 Task: In the  document Daniel.html change page color to  'Voilet'. Add link on bottom right corner of the sheet: 'www.instagram.com' Insert page numer on top of the page
Action: Mouse moved to (39, 88)
Screenshot: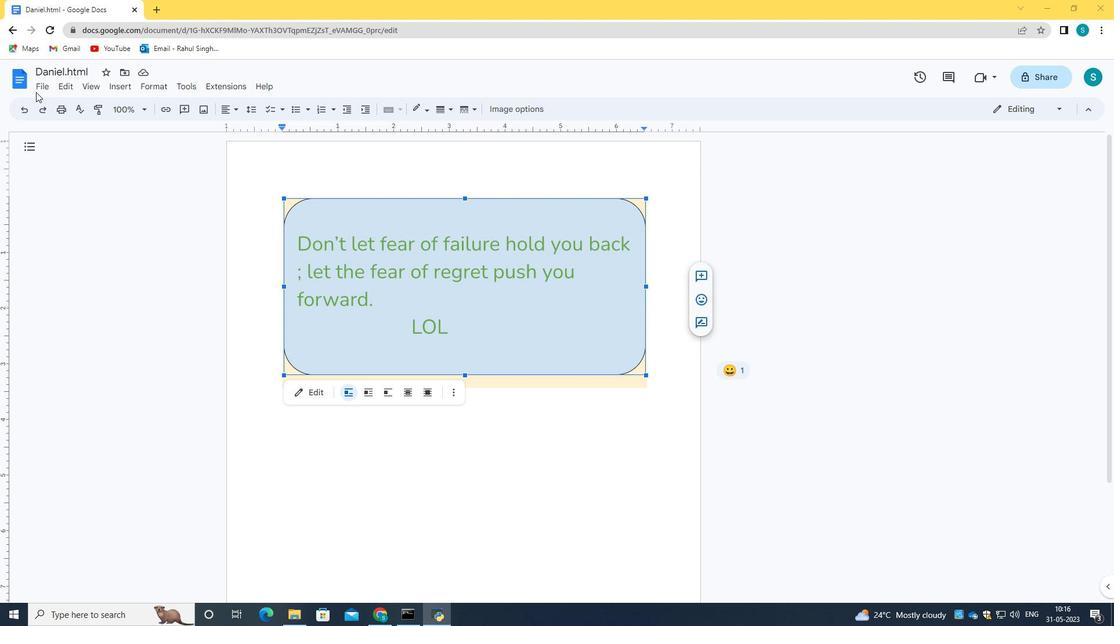 
Action: Mouse pressed left at (39, 88)
Screenshot: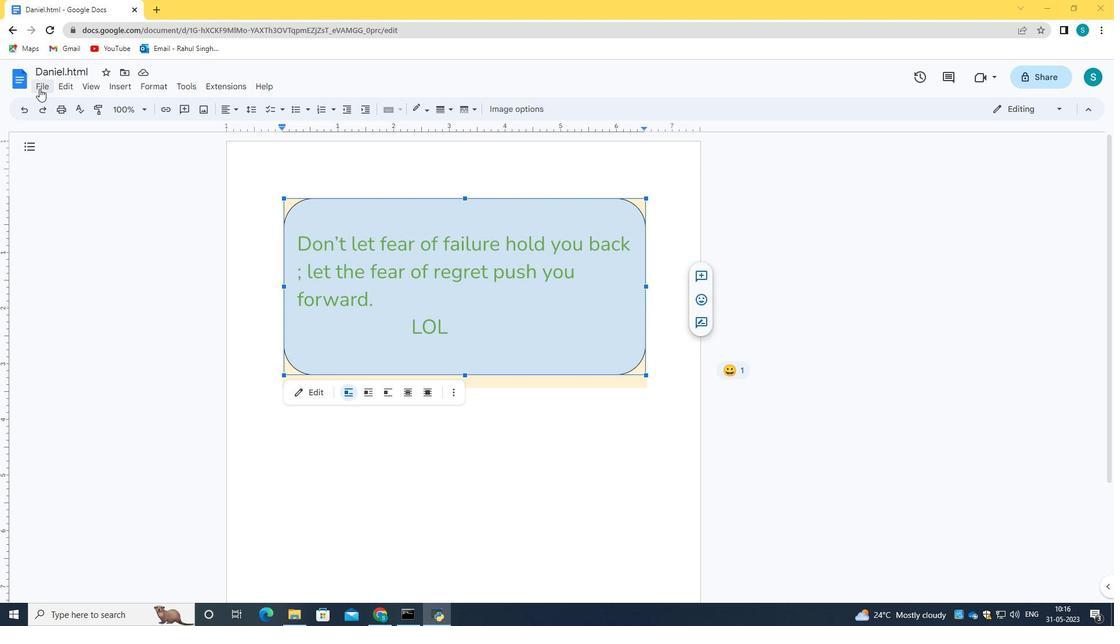 
Action: Mouse moved to (86, 402)
Screenshot: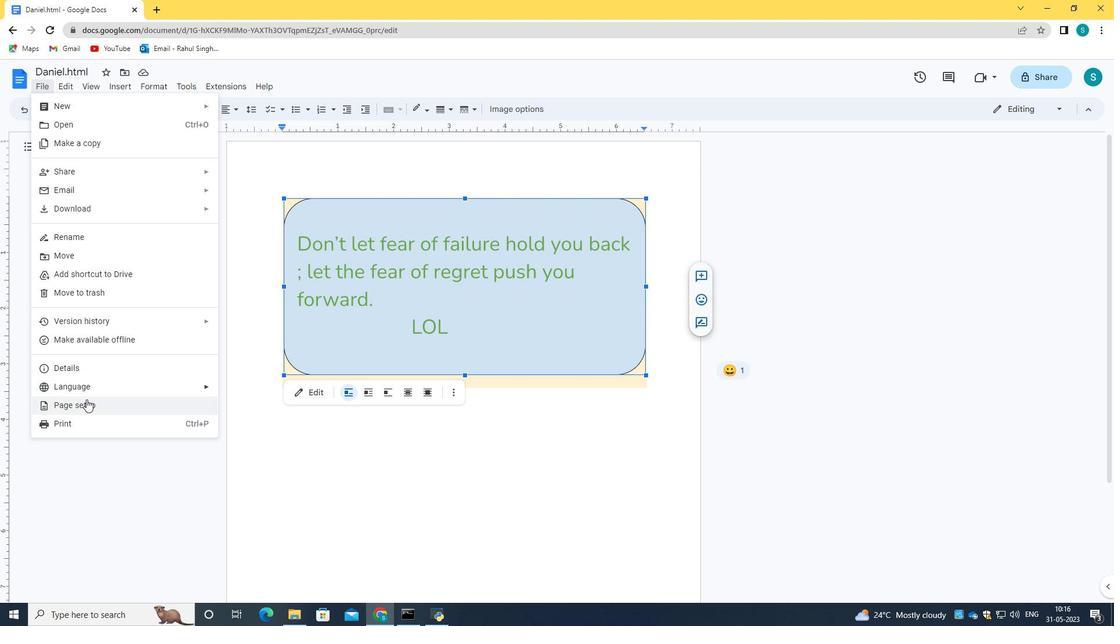 
Action: Mouse pressed left at (86, 402)
Screenshot: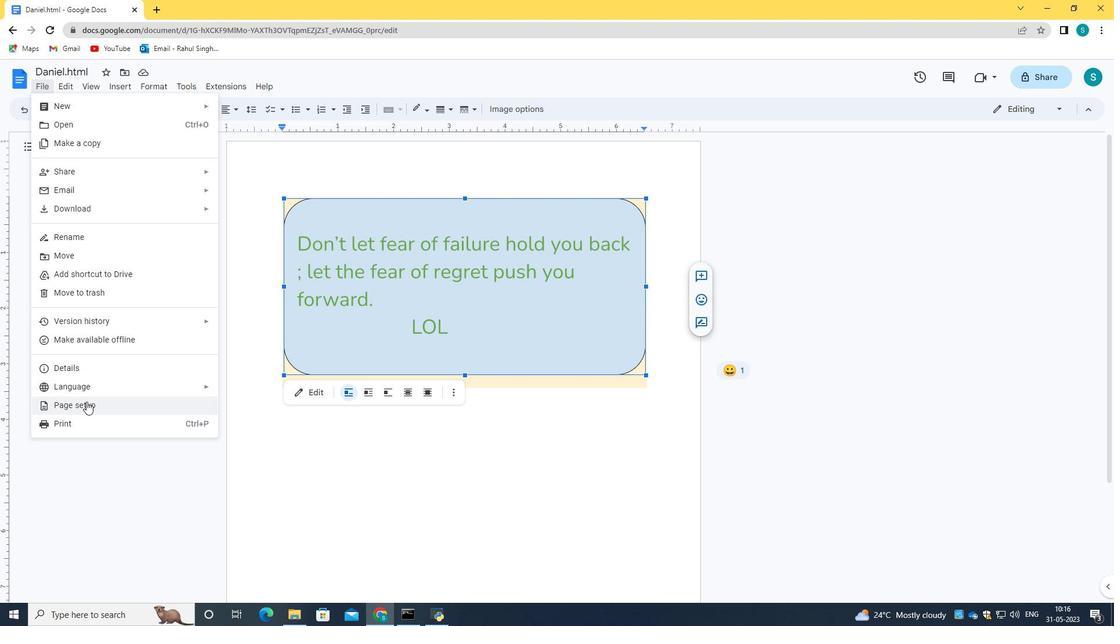 
Action: Mouse moved to (486, 268)
Screenshot: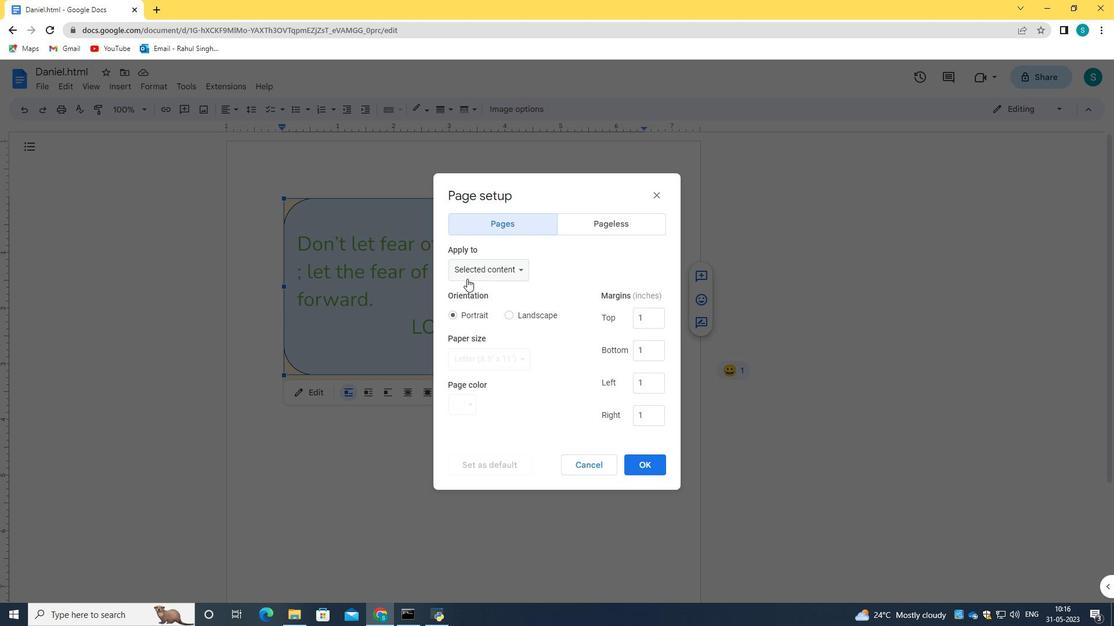 
Action: Mouse pressed left at (486, 268)
Screenshot: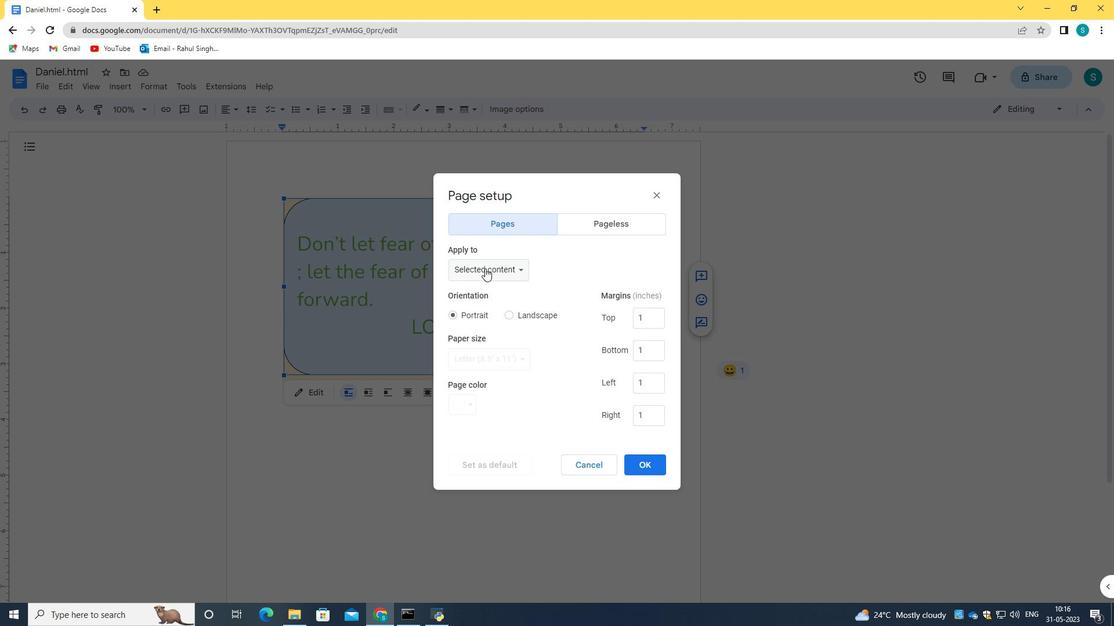 
Action: Mouse moved to (487, 272)
Screenshot: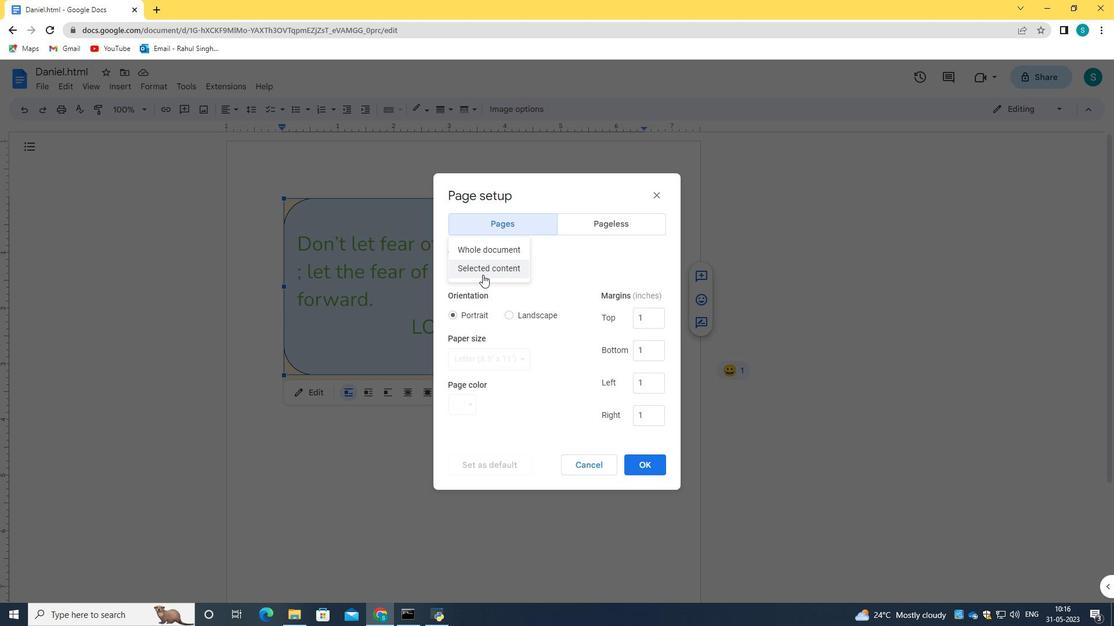 
Action: Mouse pressed left at (487, 272)
Screenshot: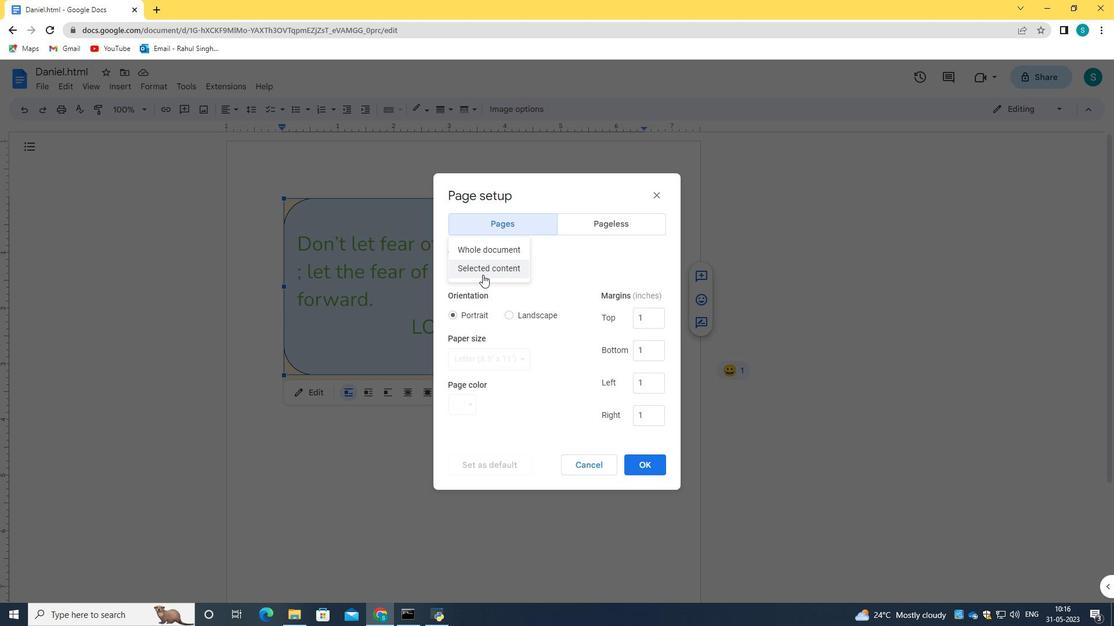 
Action: Mouse moved to (494, 264)
Screenshot: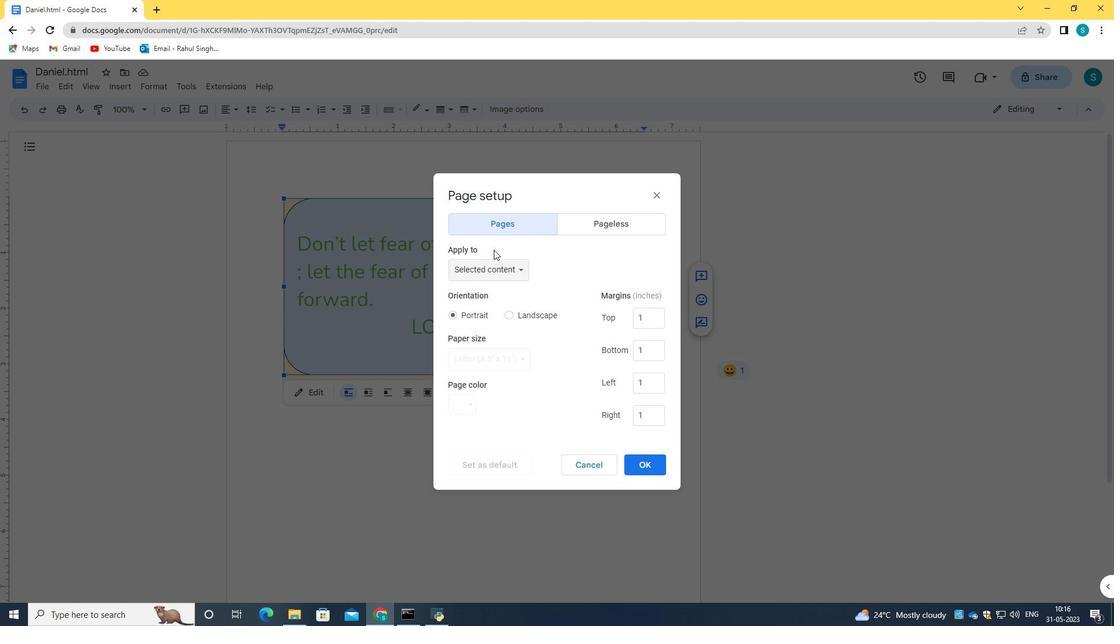 
Action: Mouse pressed left at (494, 264)
Screenshot: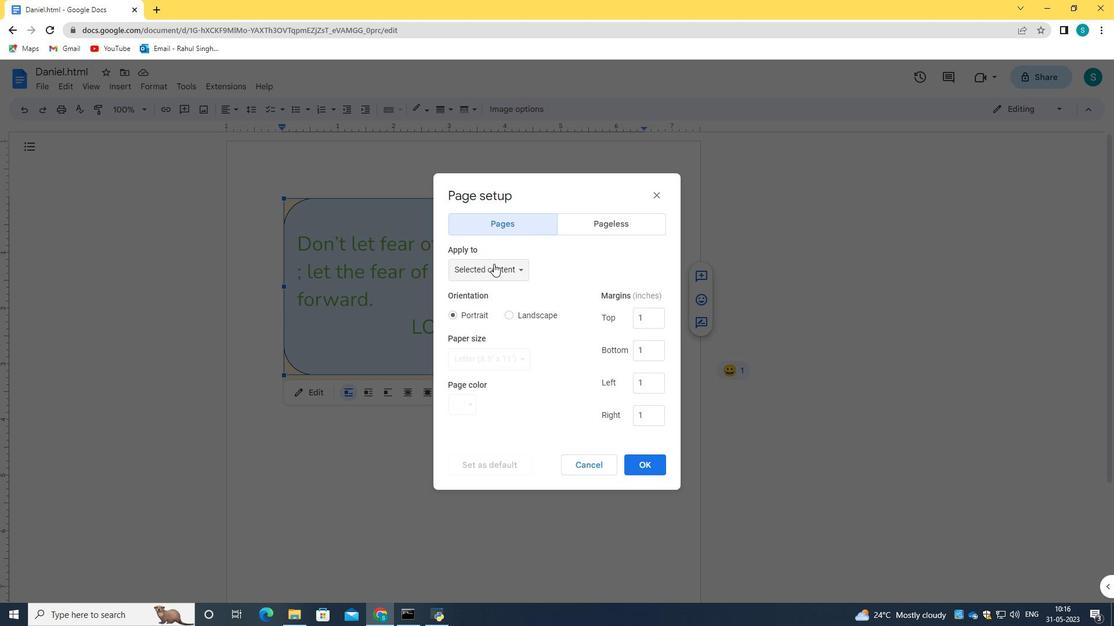 
Action: Mouse moved to (502, 251)
Screenshot: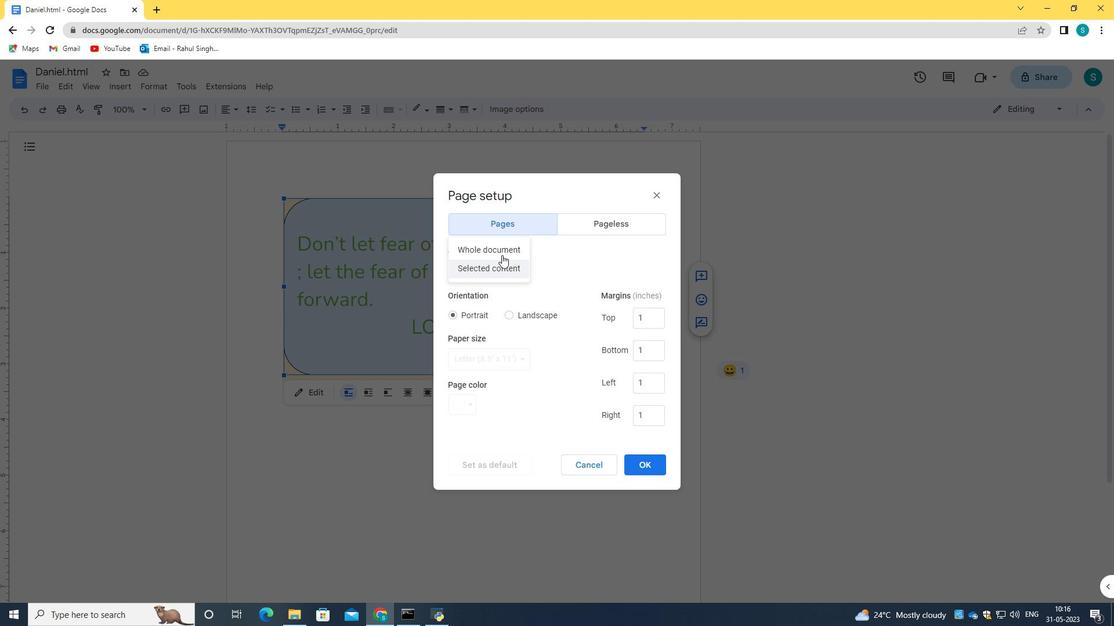 
Action: Mouse pressed left at (502, 251)
Screenshot: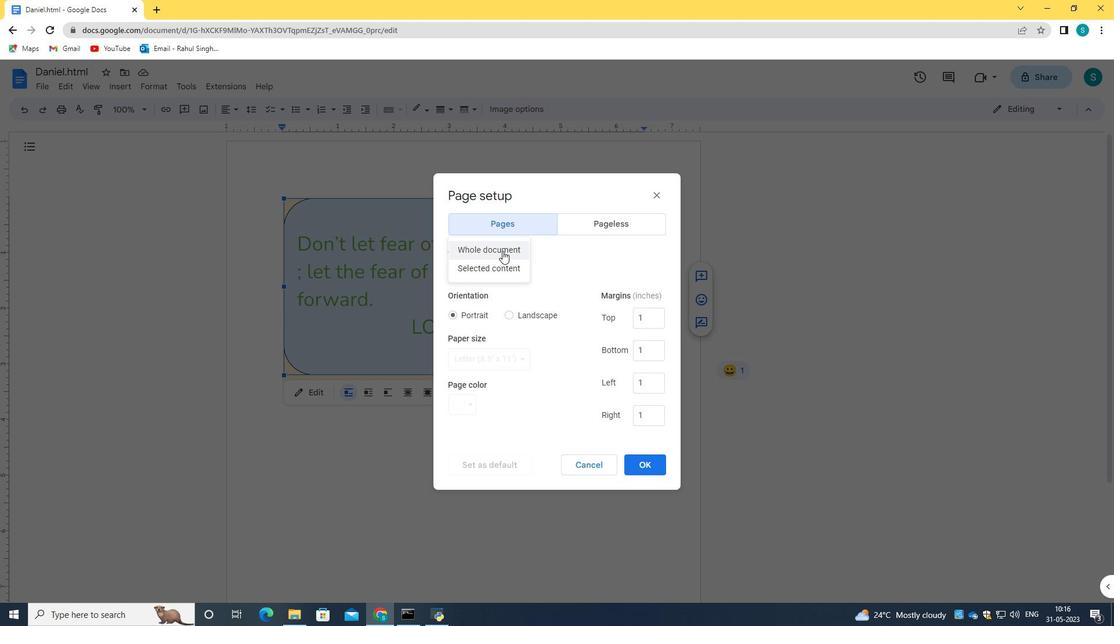
Action: Mouse moved to (460, 408)
Screenshot: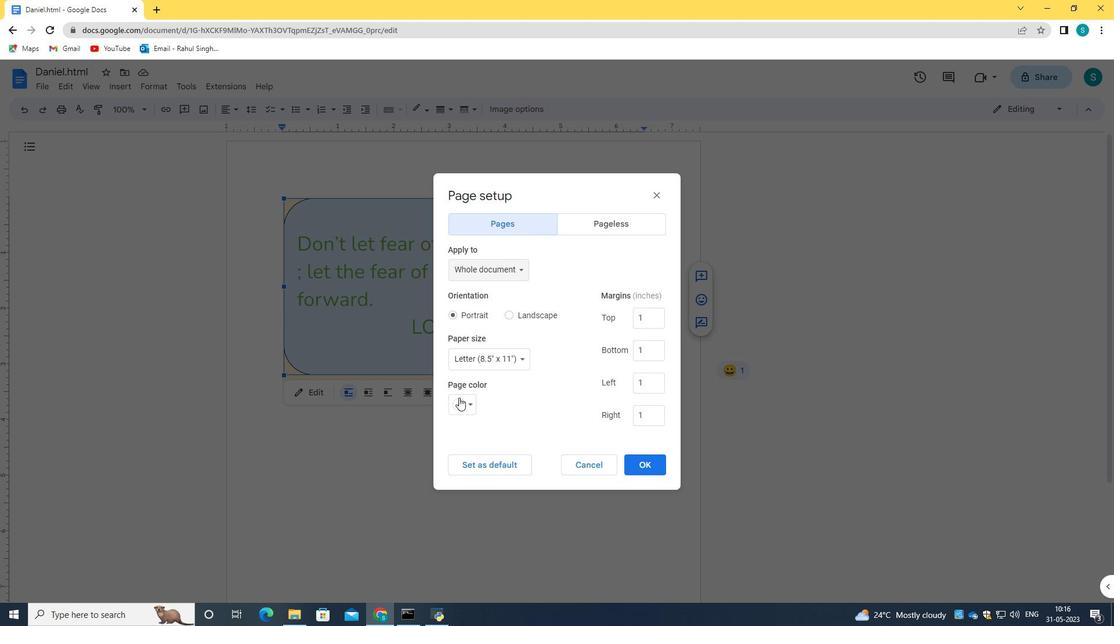 
Action: Mouse pressed left at (460, 408)
Screenshot: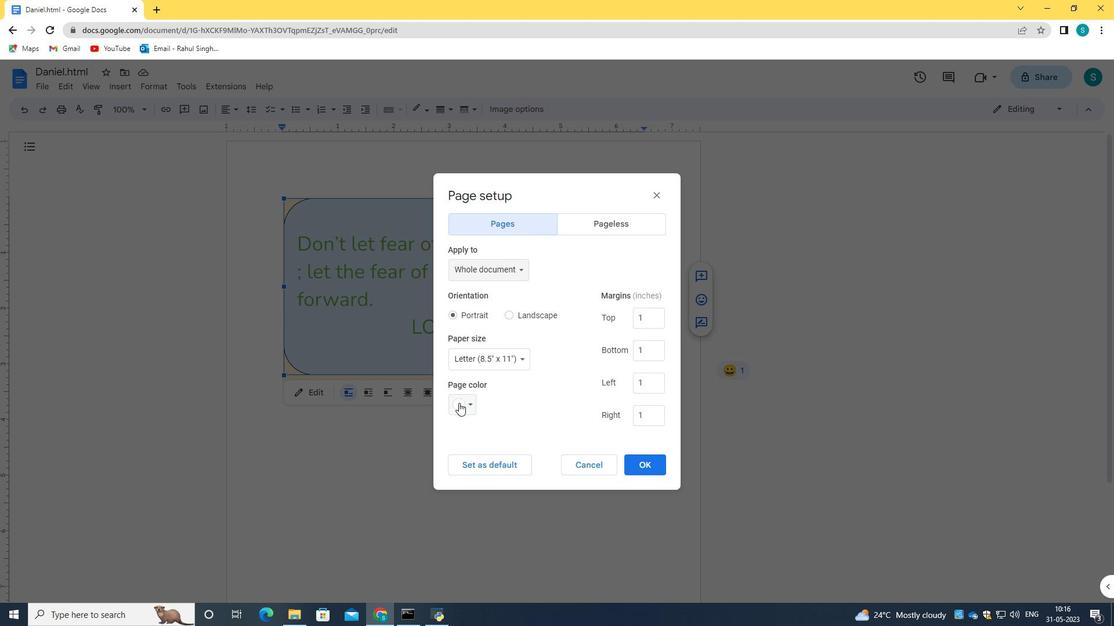 
Action: Mouse moved to (561, 491)
Screenshot: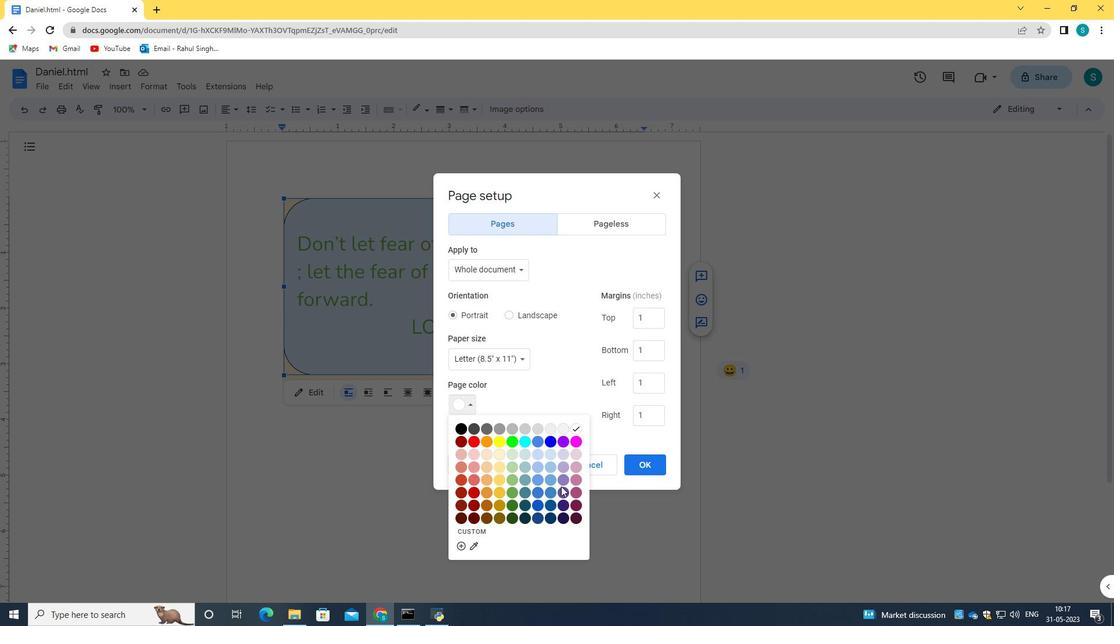 
Action: Mouse pressed left at (561, 491)
Screenshot: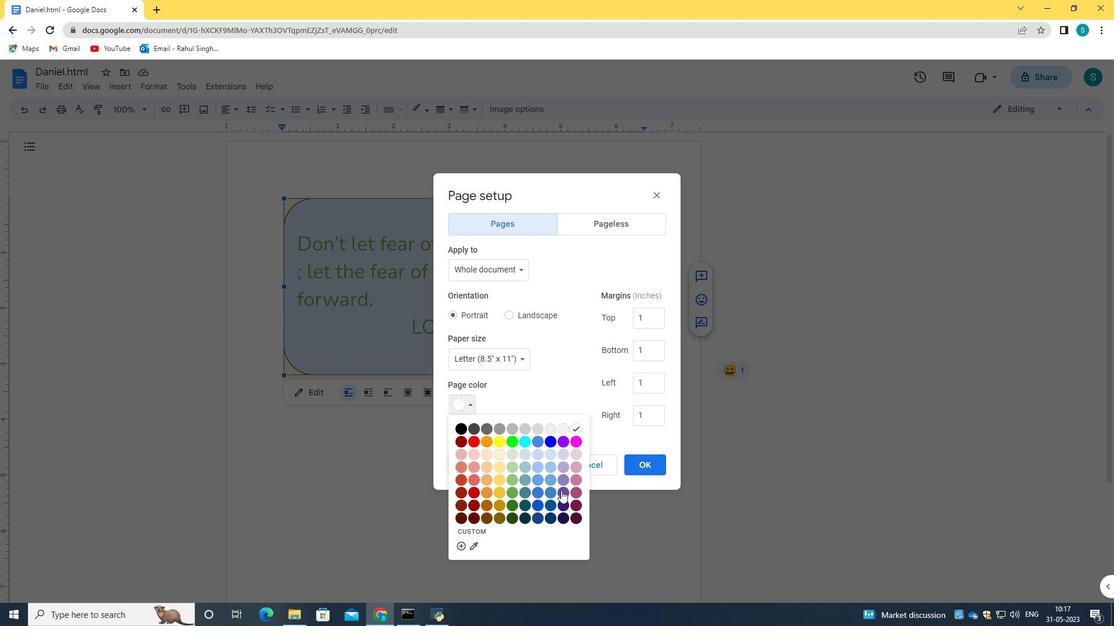 
Action: Mouse moved to (635, 467)
Screenshot: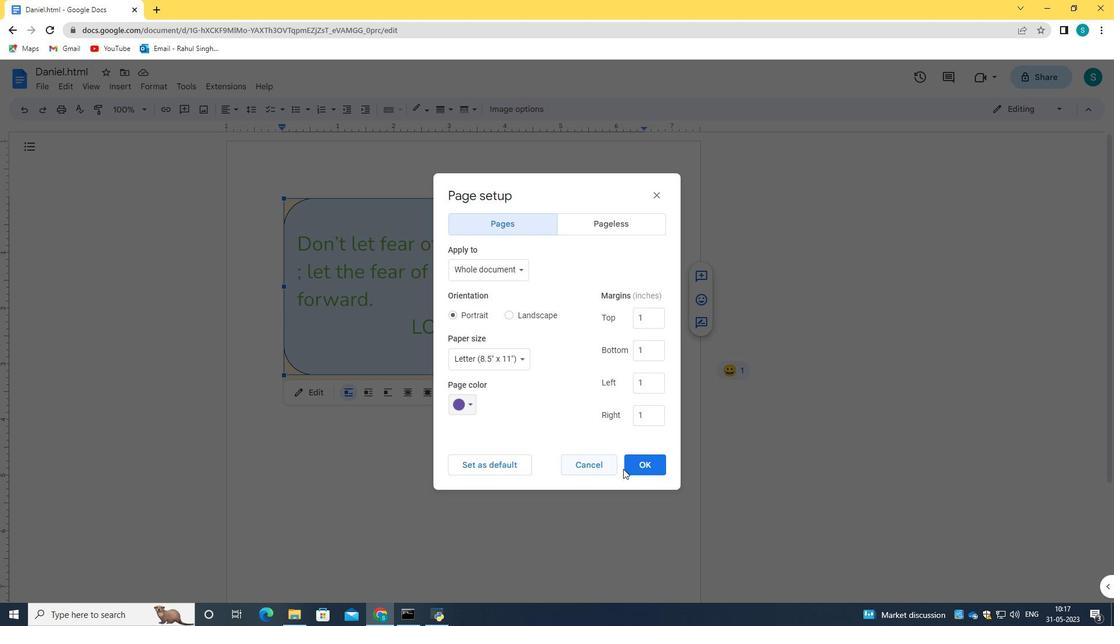 
Action: Mouse pressed left at (635, 467)
Screenshot: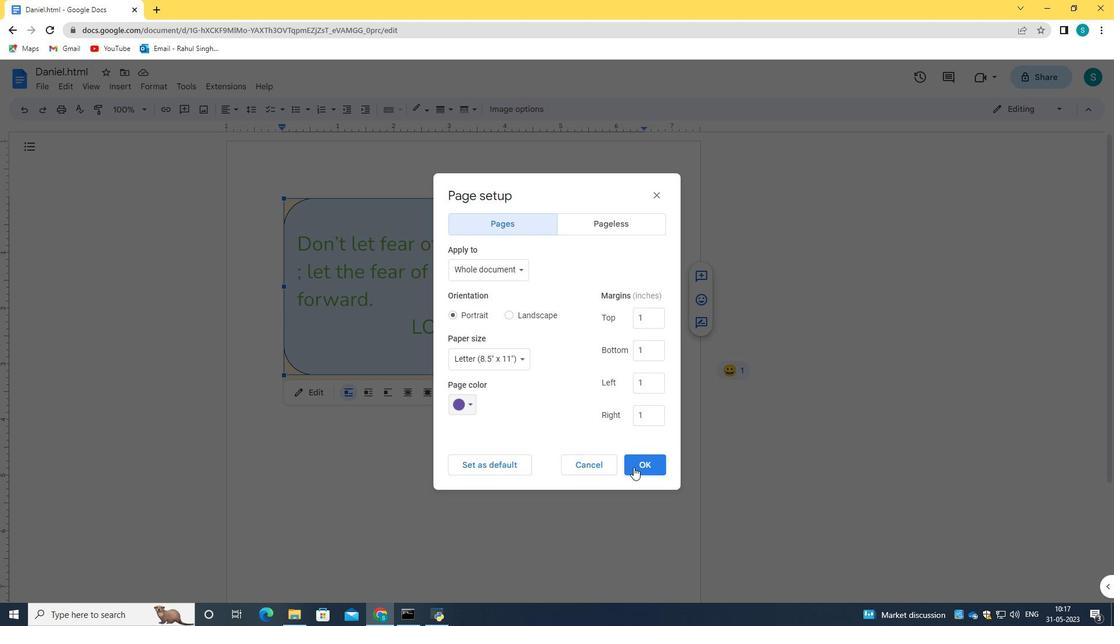 
Action: Mouse moved to (582, 179)
Screenshot: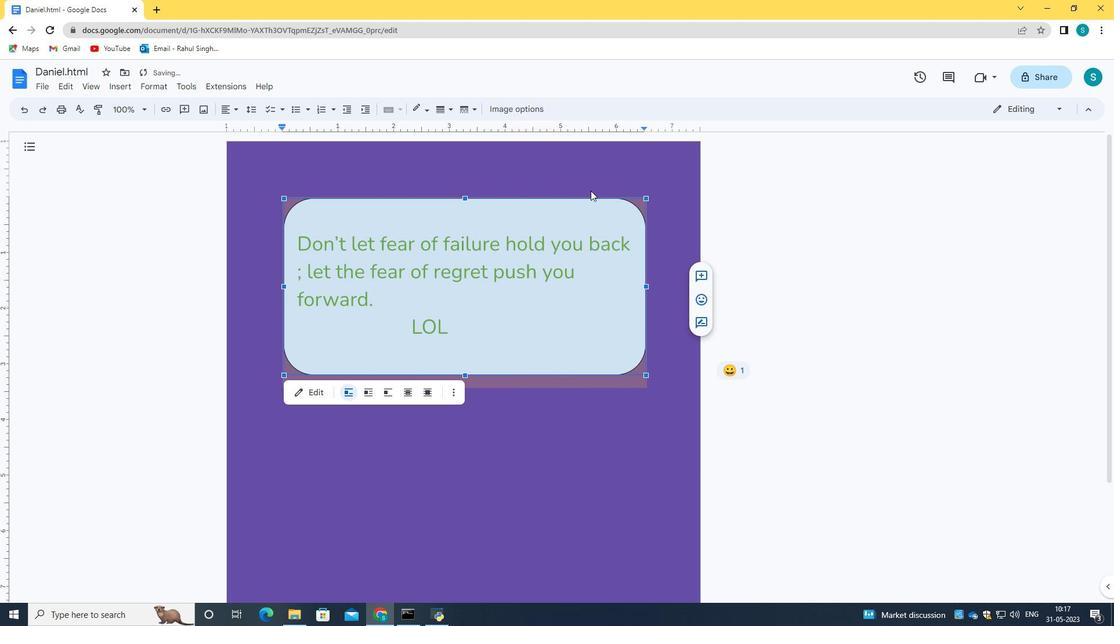 
Action: Mouse pressed left at (582, 179)
Screenshot: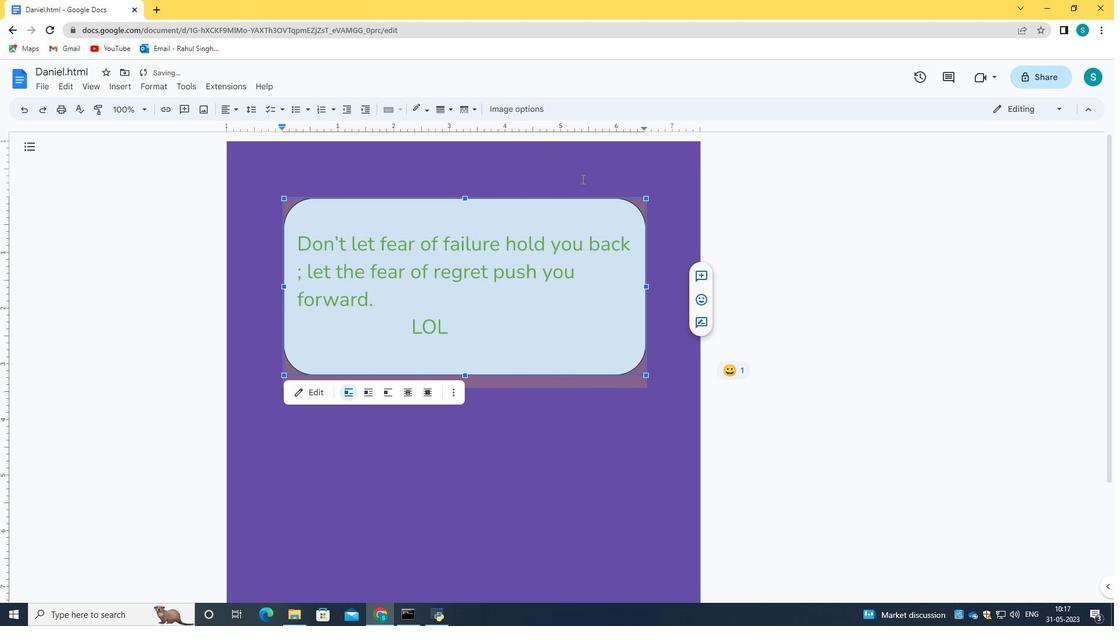 
Action: Mouse pressed left at (582, 179)
Screenshot: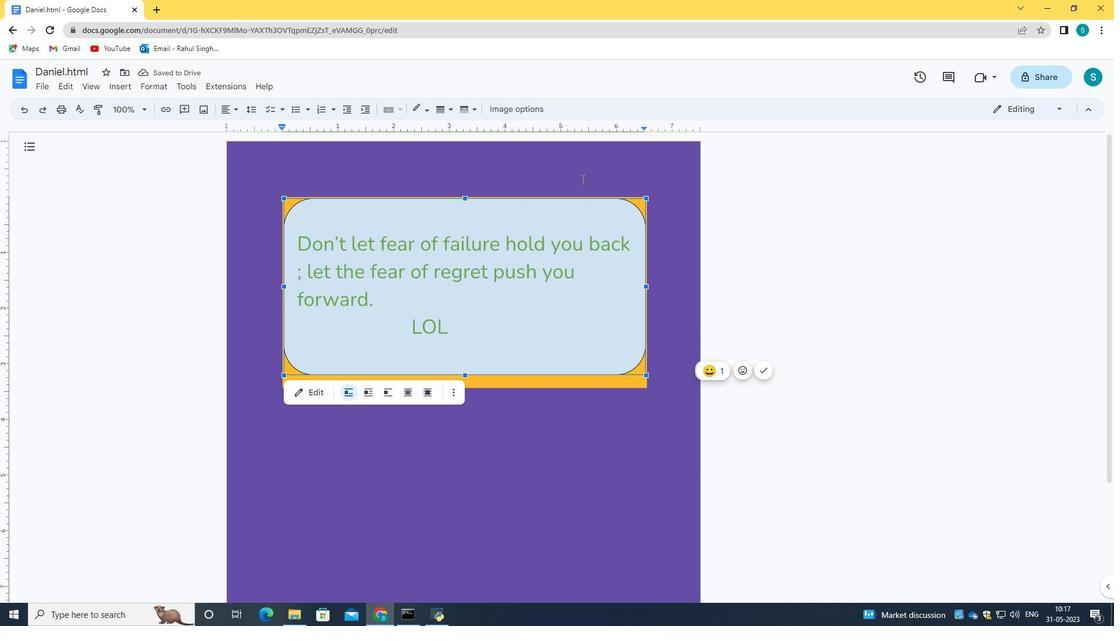 
Action: Mouse moved to (582, 178)
Screenshot: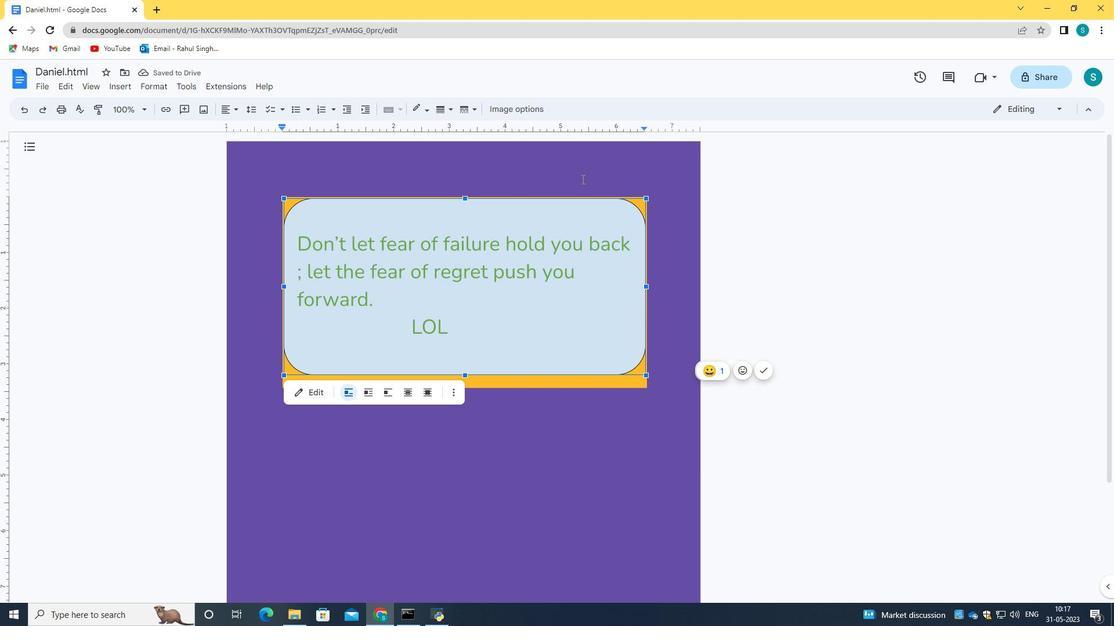 
Action: Mouse pressed left at (582, 178)
Screenshot: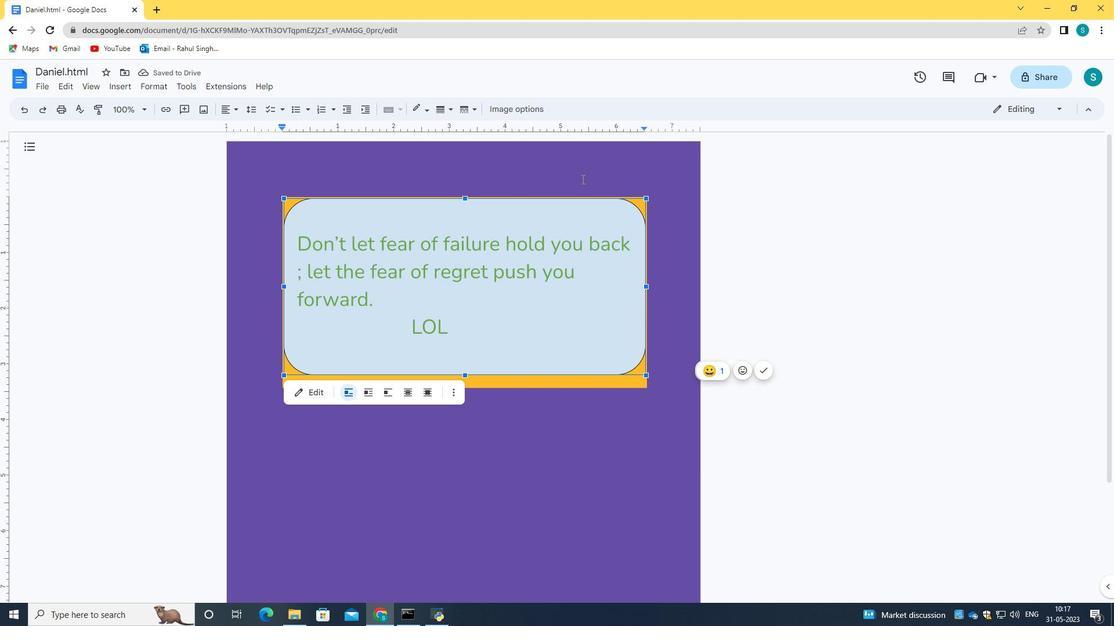 
Action: Mouse moved to (511, 452)
Screenshot: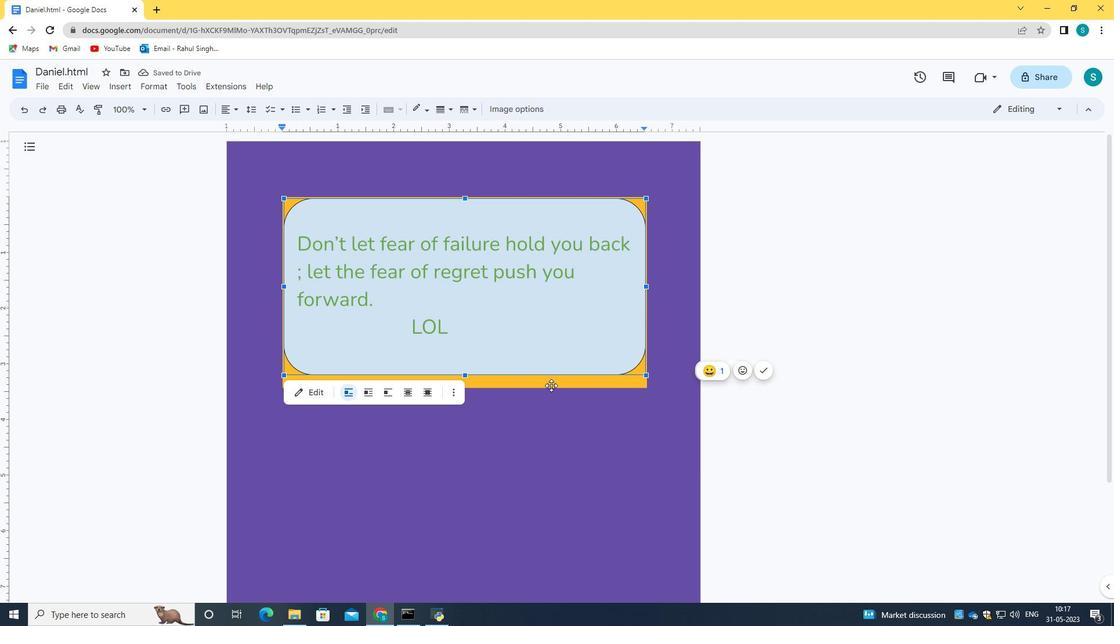 
Action: Mouse pressed left at (511, 452)
Screenshot: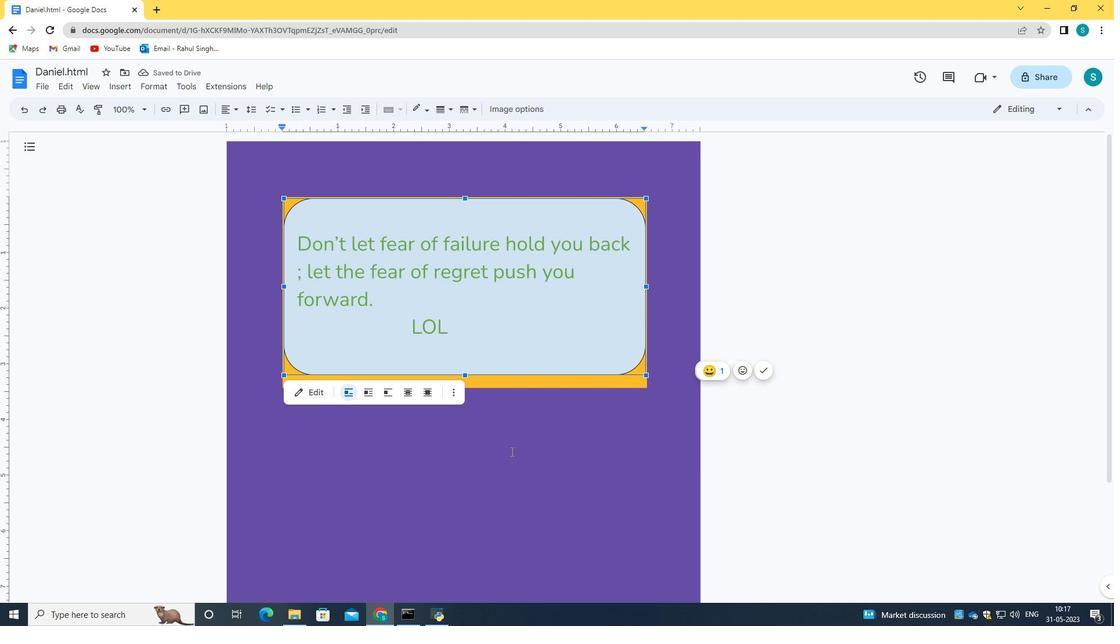
Action: Mouse moved to (808, 290)
Screenshot: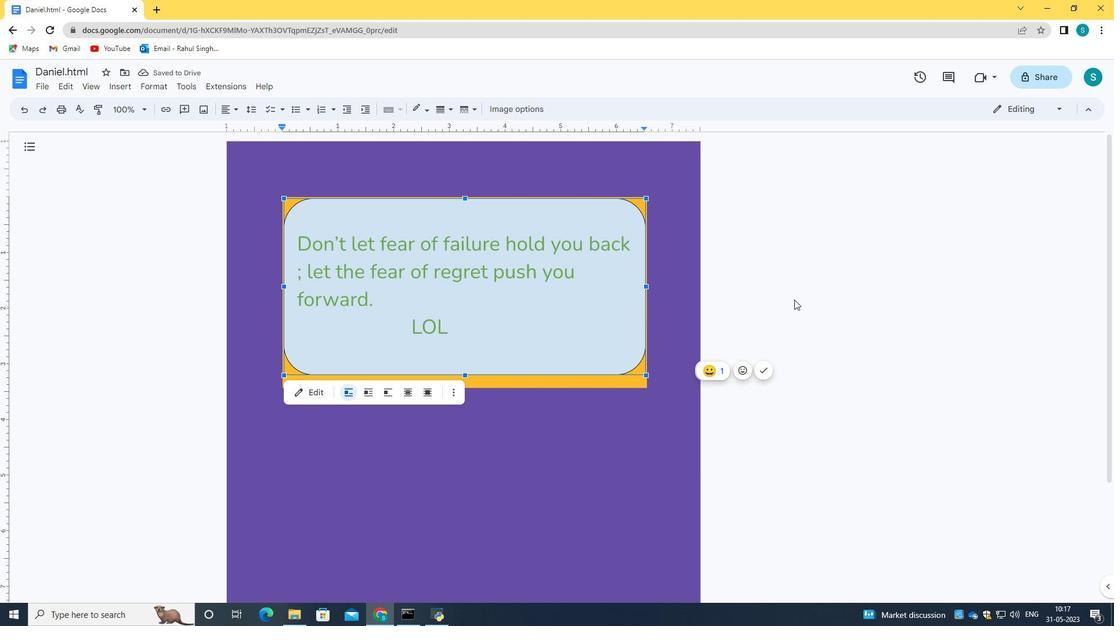 
Action: Mouse pressed left at (808, 290)
Screenshot: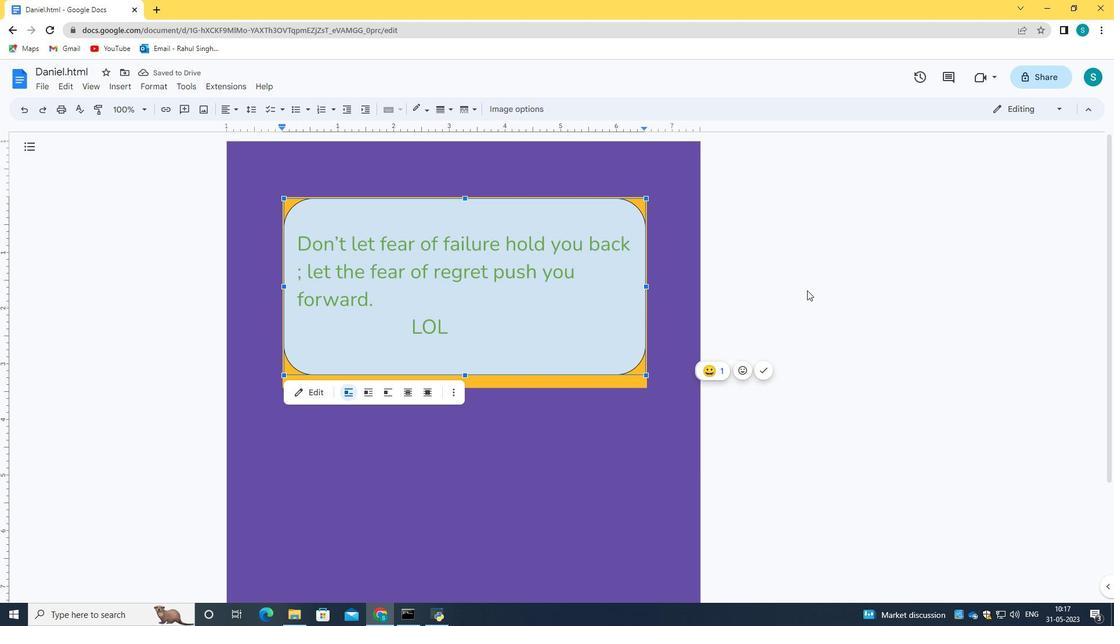 
Action: Mouse moved to (114, 88)
Screenshot: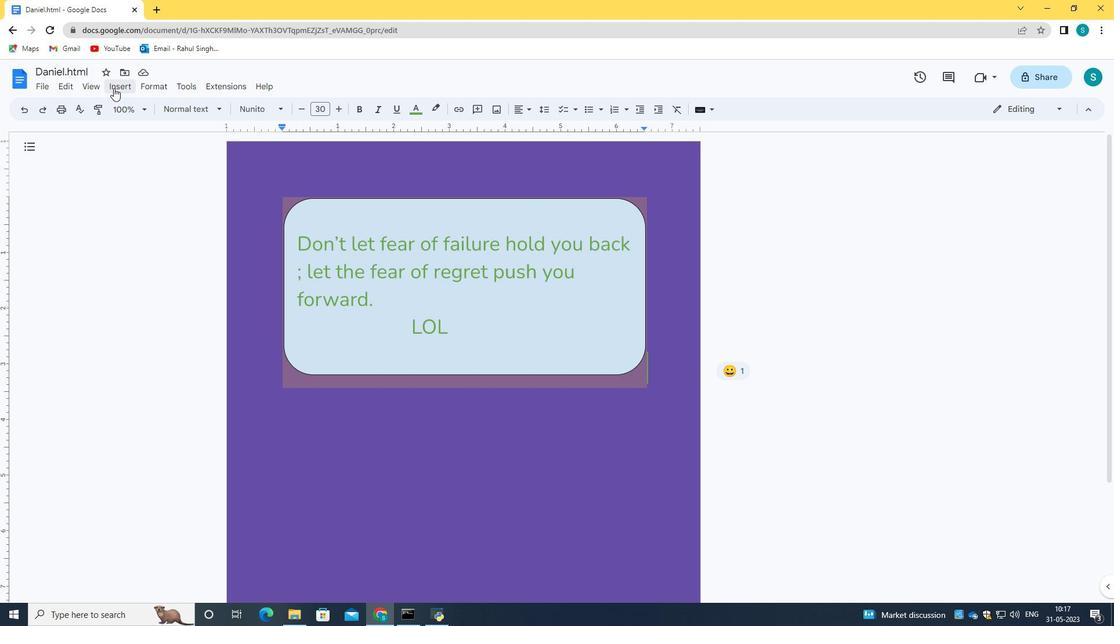 
Action: Mouse pressed left at (114, 88)
Screenshot: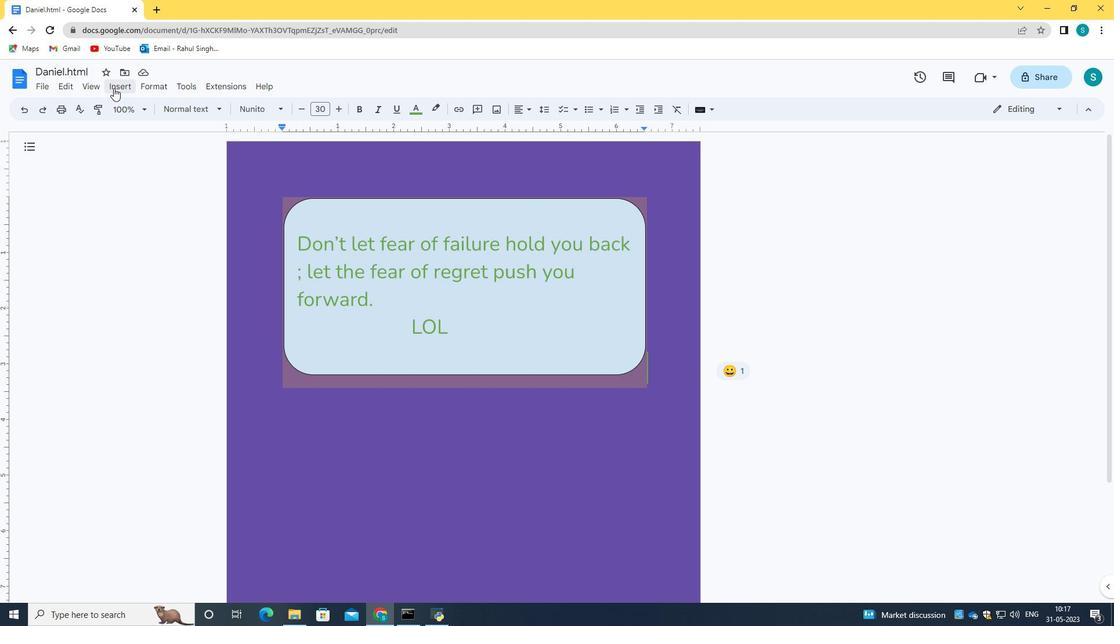 
Action: Mouse moved to (152, 438)
Screenshot: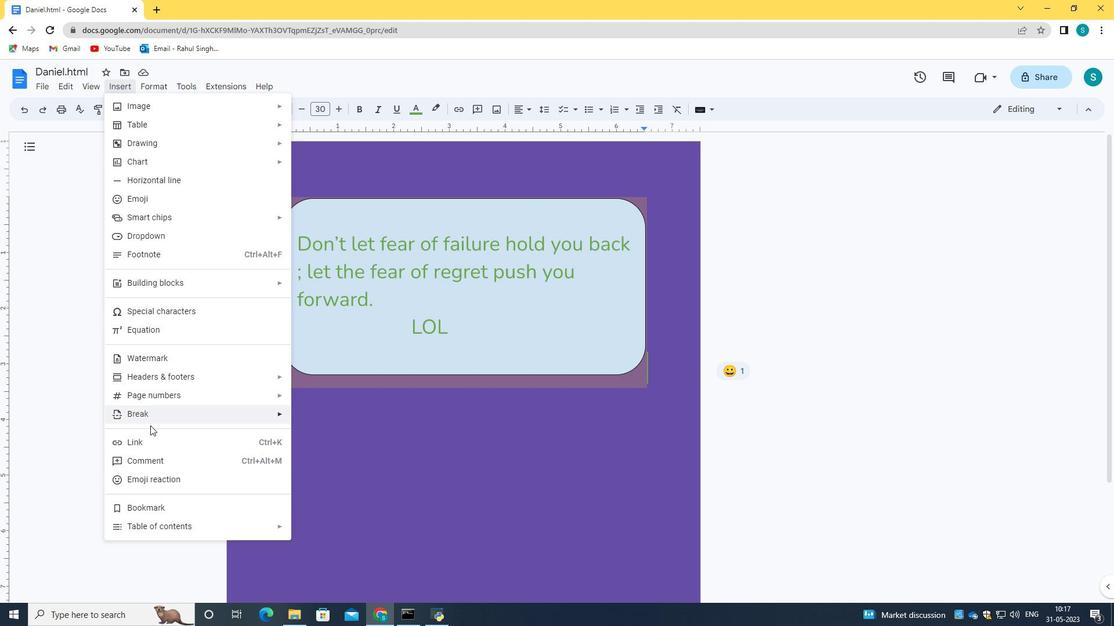 
Action: Mouse pressed left at (152, 438)
Screenshot: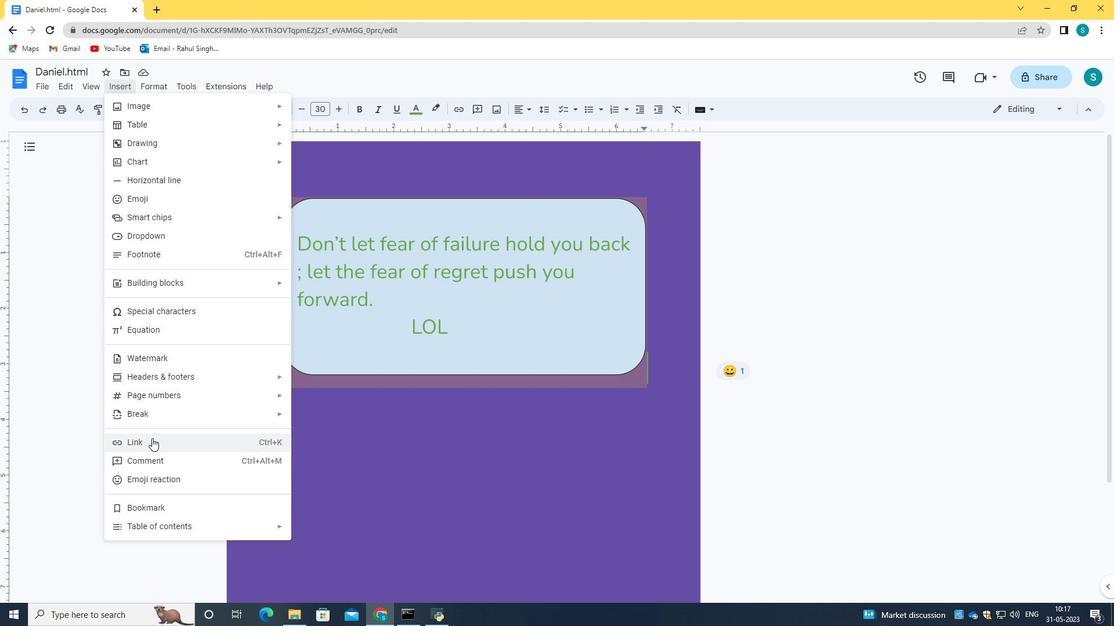 
Action: Mouse moved to (536, 438)
Screenshot: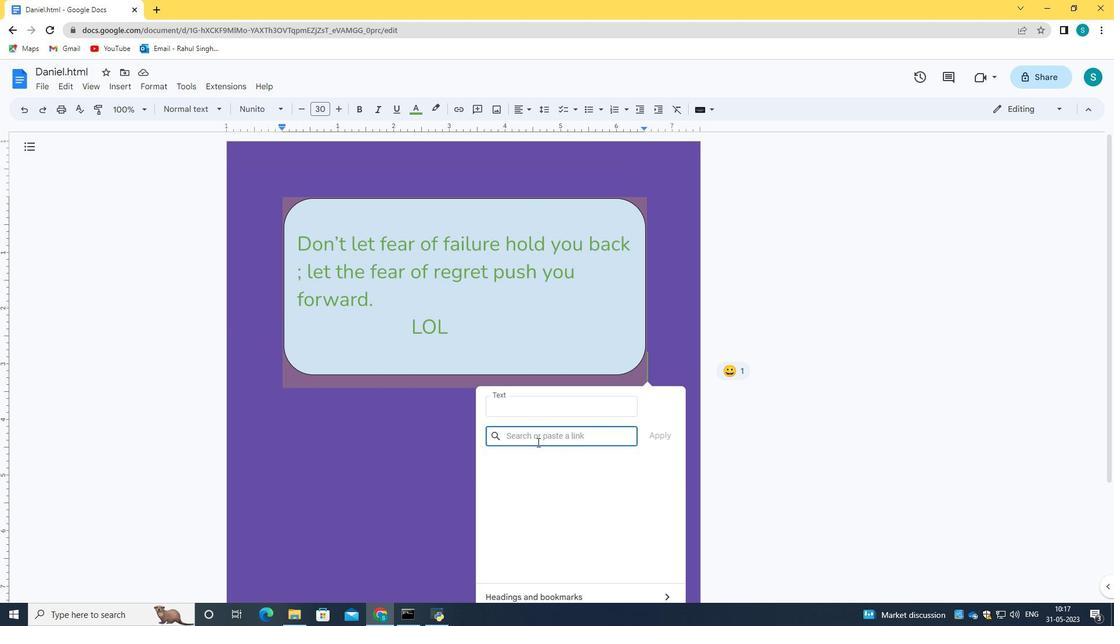 
Action: Key pressed www.instagr<Key.backspace><Key.backspace><Key.backspace><Key.backspace><Key.backspace><Key.backspace><Key.backspace><Key.backspace><Key.backspace><Key.backspace><Key.backspace><Key.backspace><Key.backspace><Key.backspace><Key.backspace><Key.backspace><Key.backspace><Key.backspace><Key.caps_lock>WWW.INSTAGRAM.COM
Screenshot: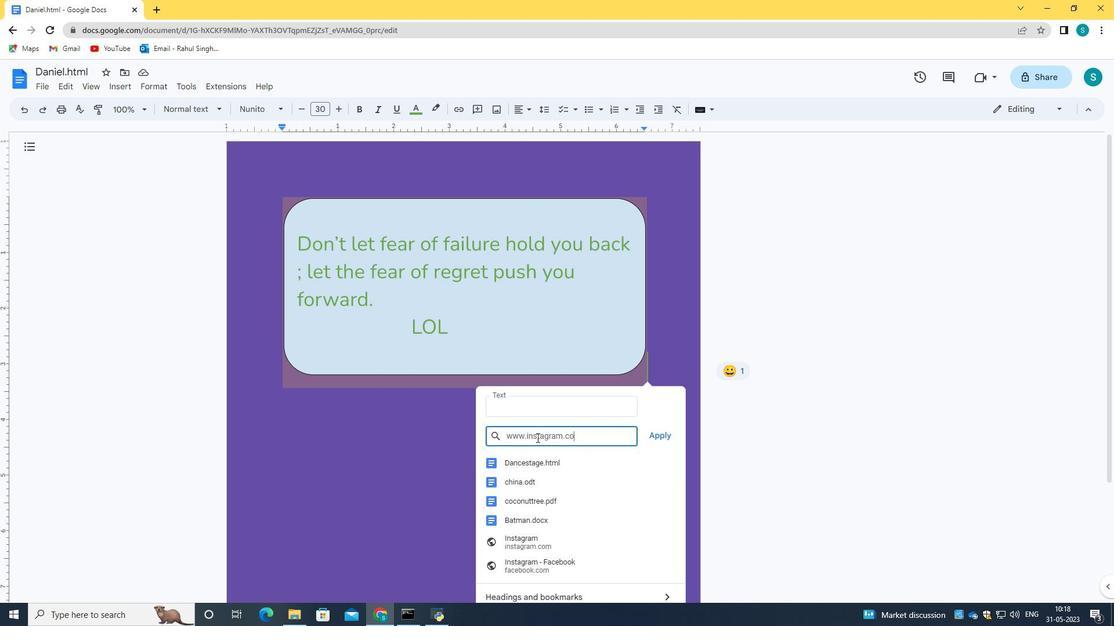 
Action: Mouse moved to (661, 435)
Screenshot: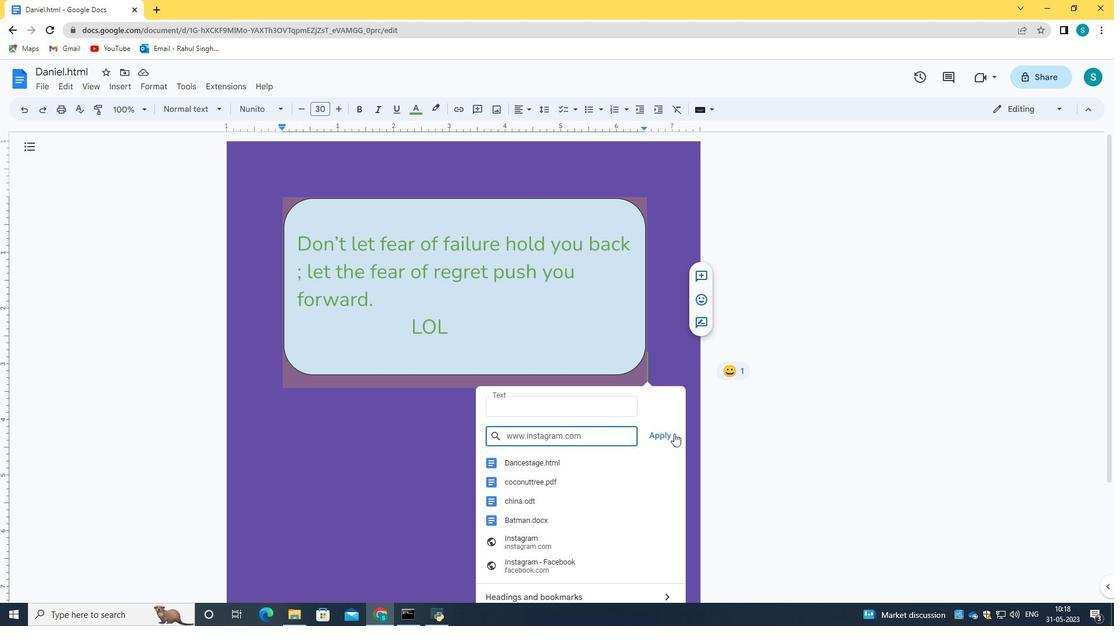 
Action: Mouse pressed left at (661, 435)
Screenshot: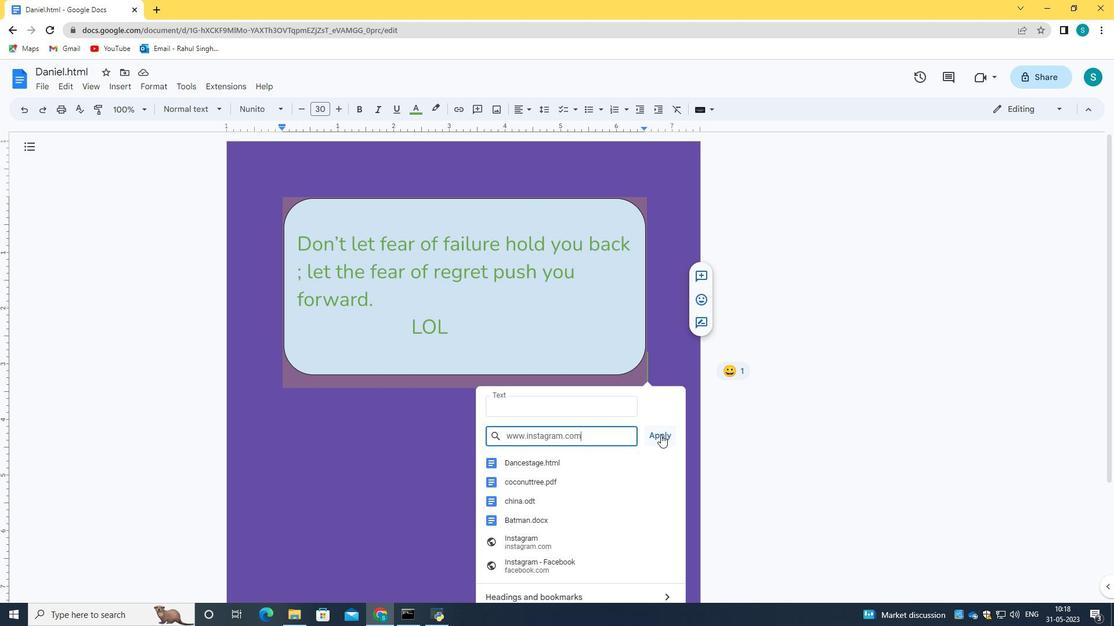 
Action: Mouse moved to (131, 86)
Screenshot: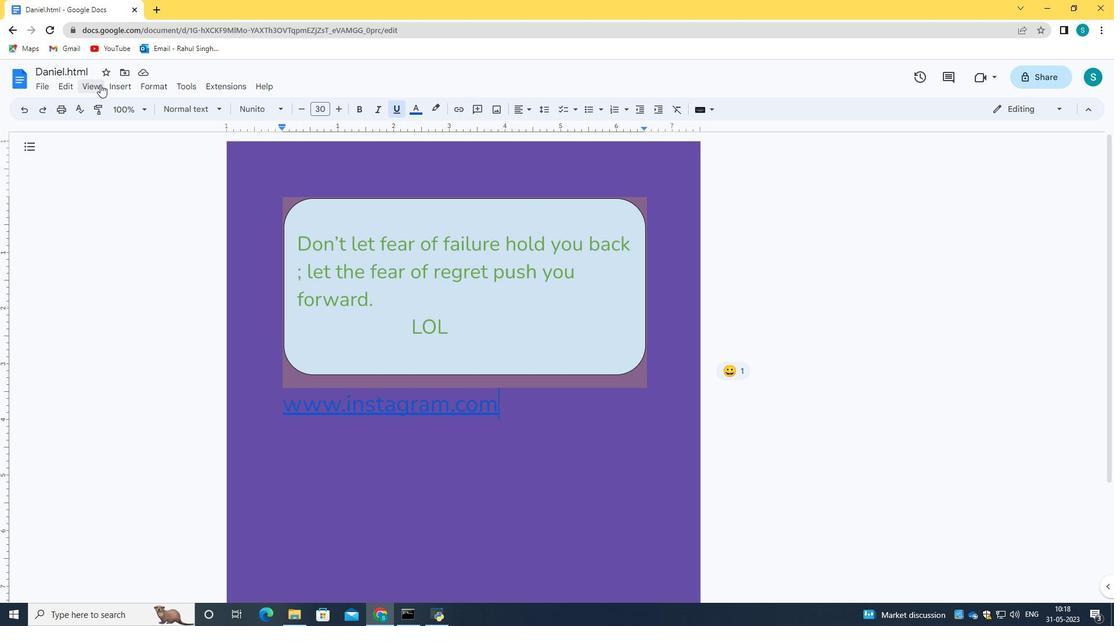 
Action: Mouse pressed left at (131, 86)
Screenshot: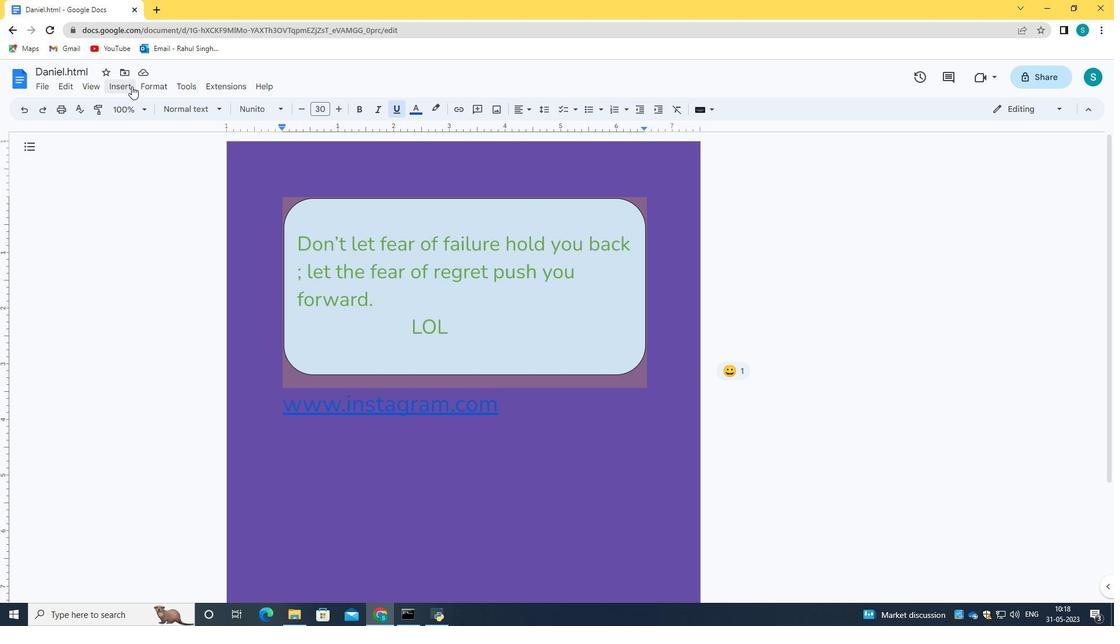 
Action: Mouse moved to (177, 399)
Screenshot: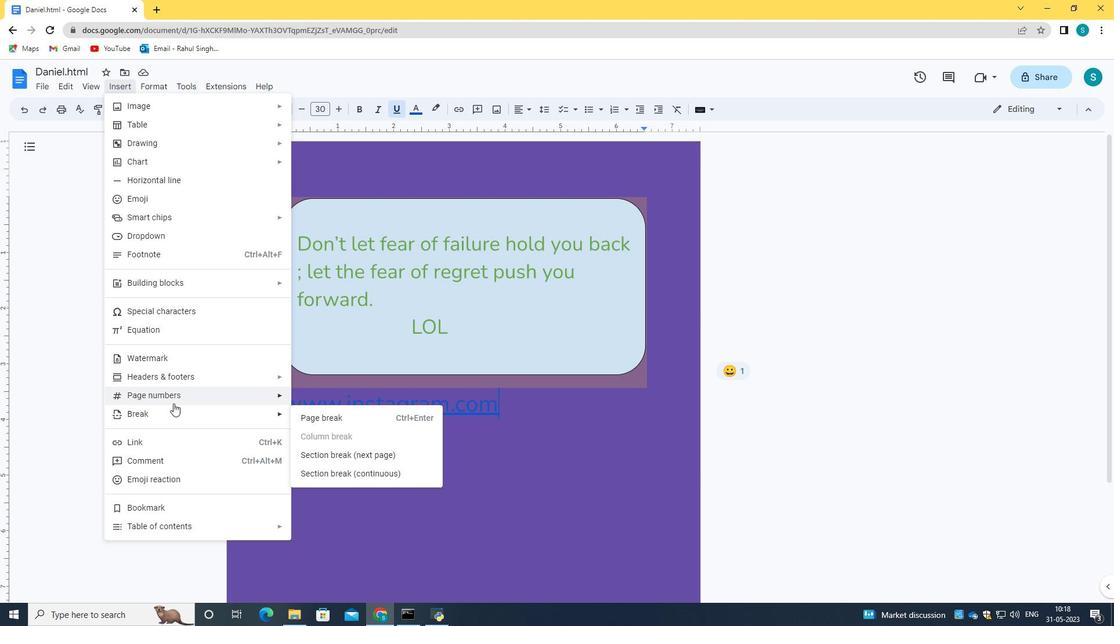 
Action: Mouse pressed left at (177, 399)
Screenshot: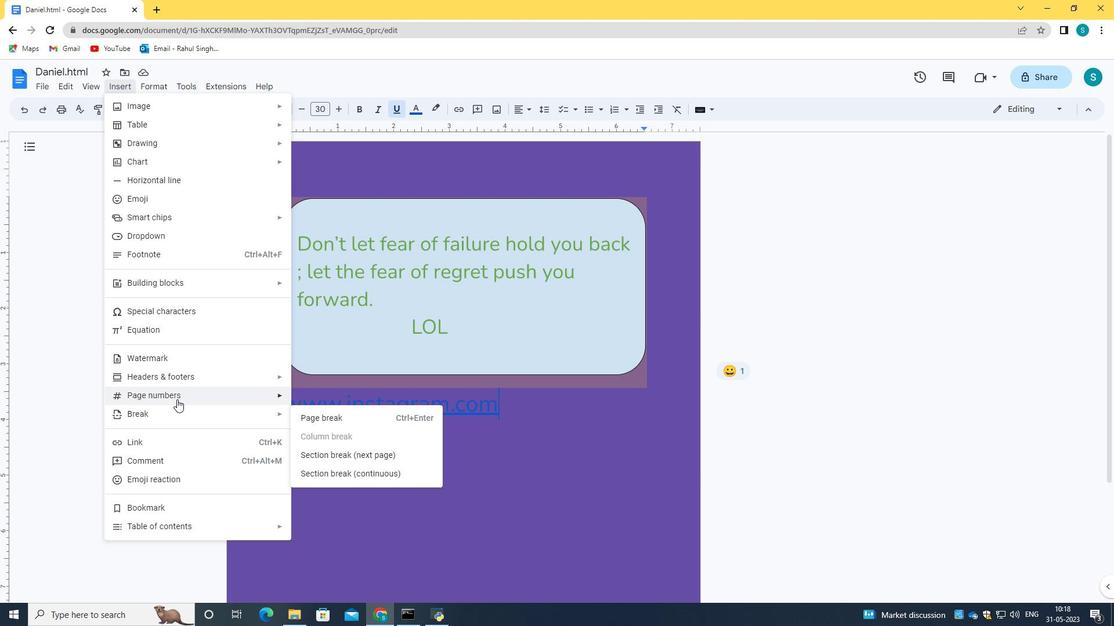 
Action: Mouse moved to (318, 420)
Screenshot: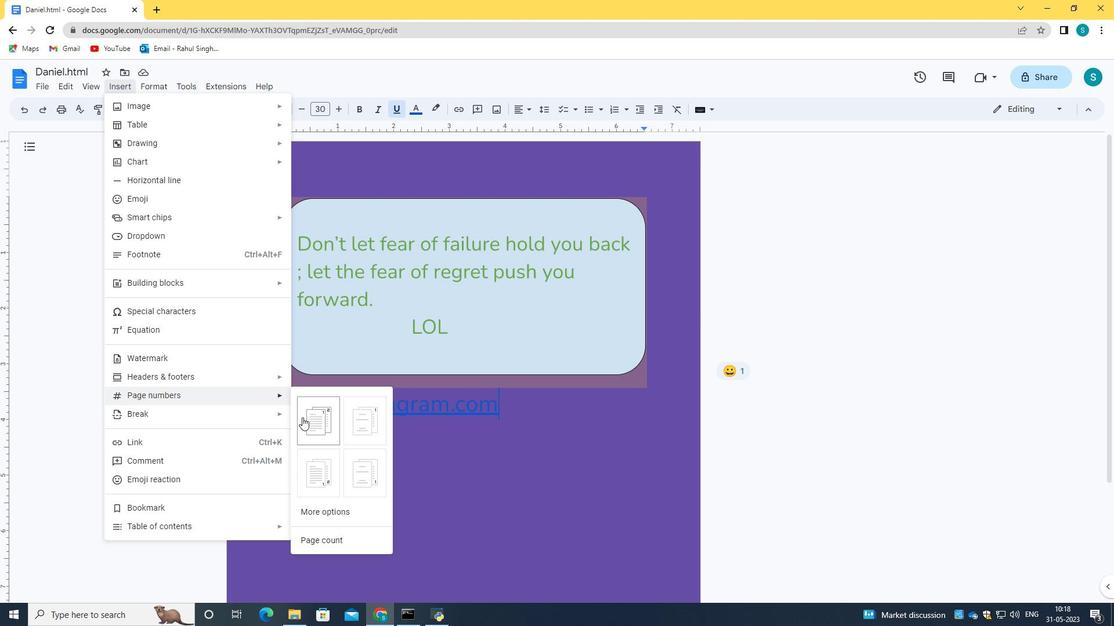 
Action: Mouse pressed left at (318, 420)
Screenshot: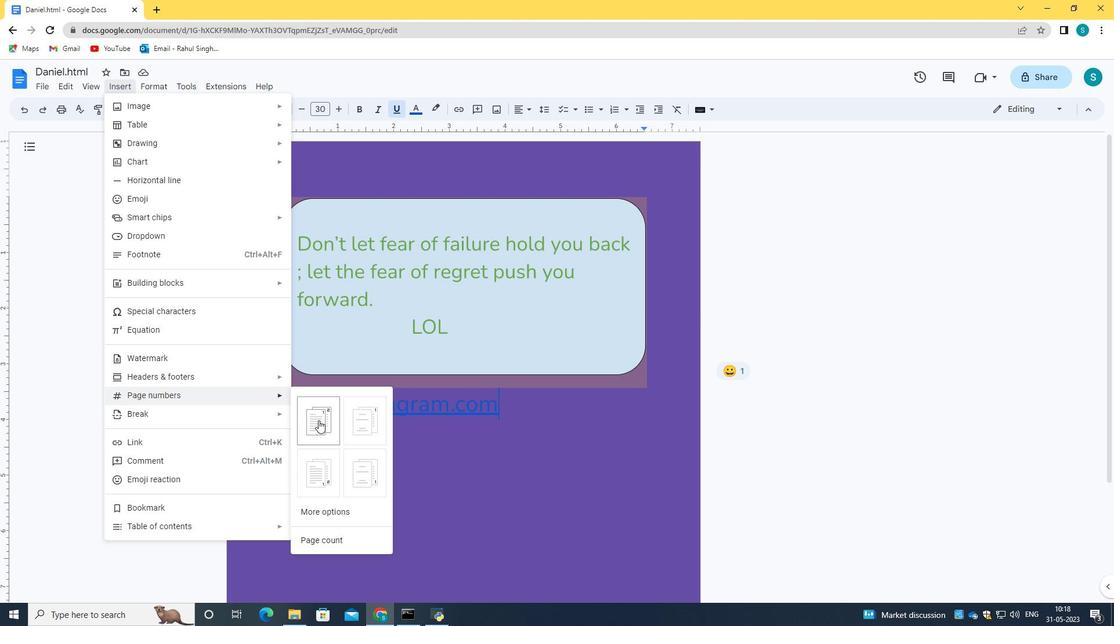 
Action: Mouse moved to (717, 329)
Screenshot: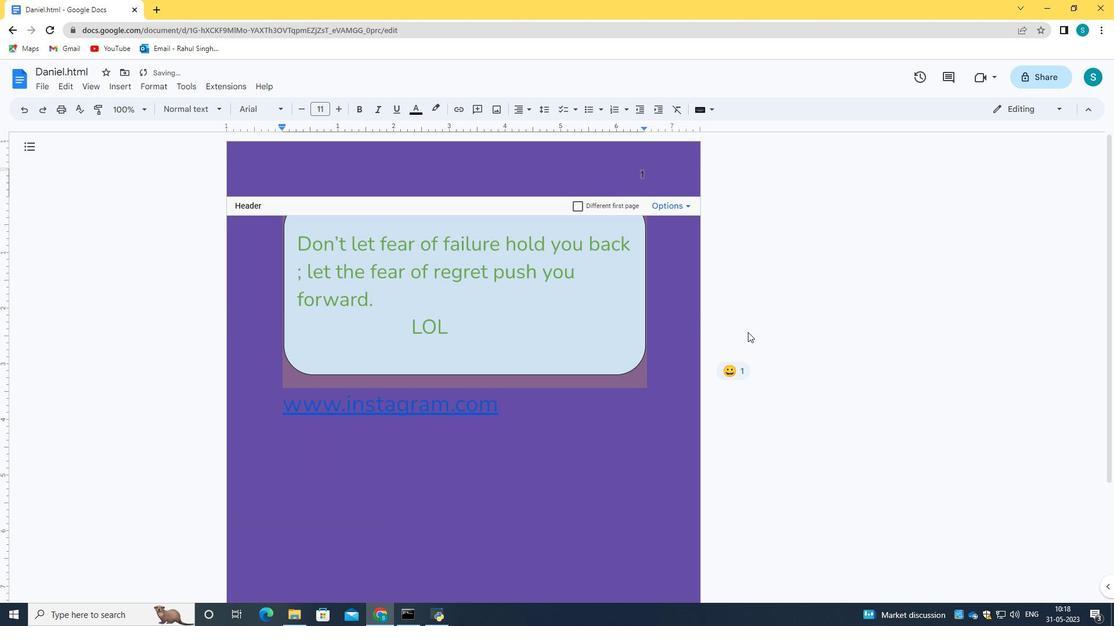 
Action: Mouse scrolled (717, 330) with delta (0, 0)
Screenshot: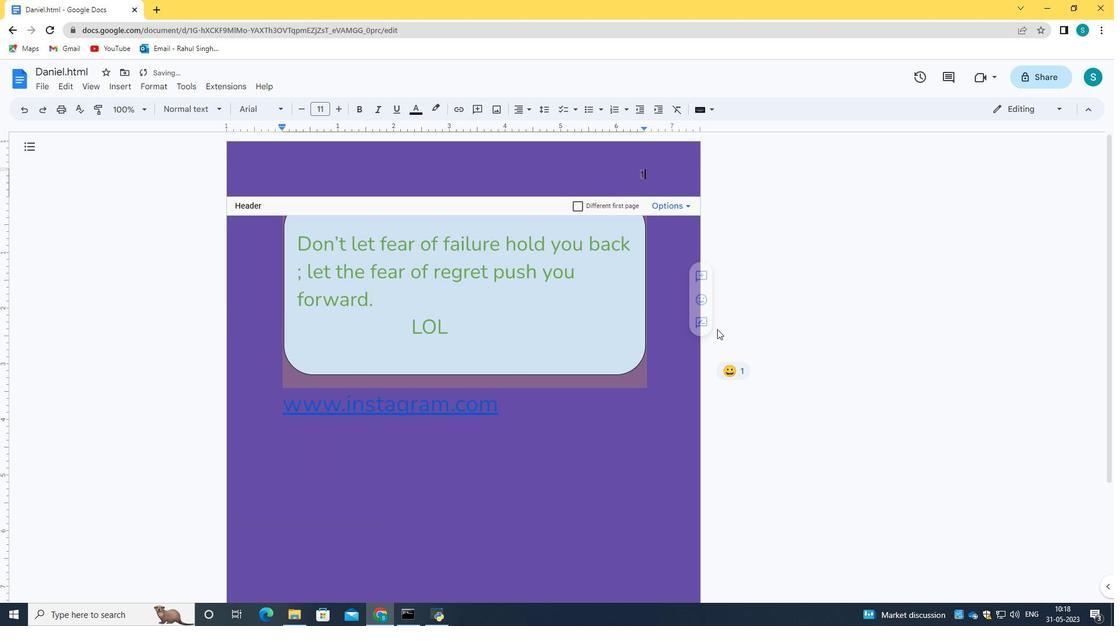 
Action: Mouse moved to (805, 298)
Screenshot: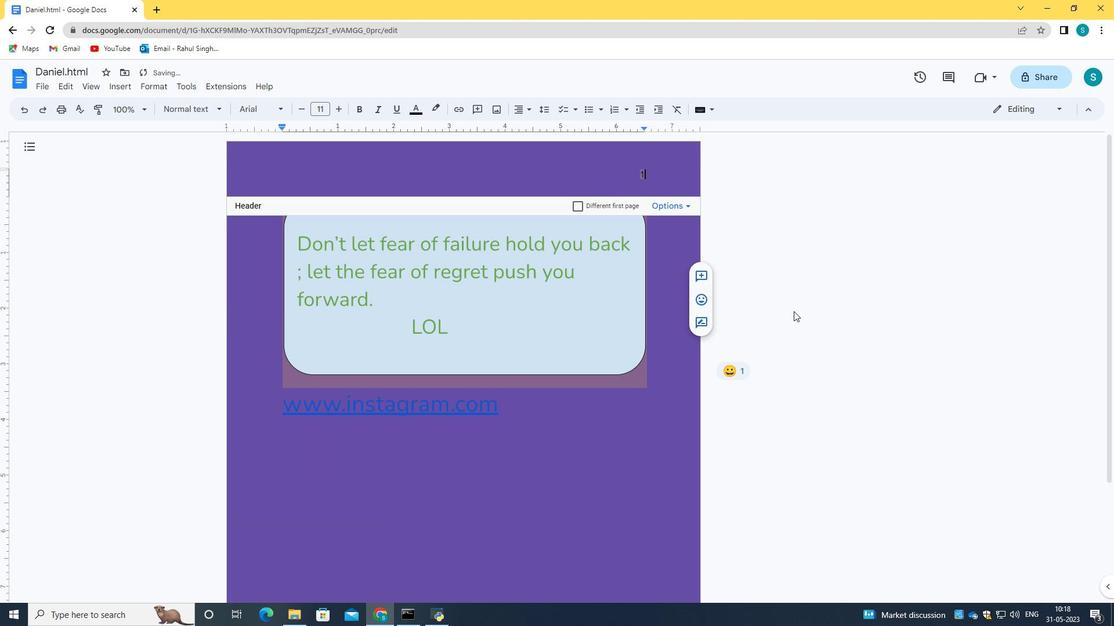 
Action: Mouse pressed left at (805, 298)
Screenshot: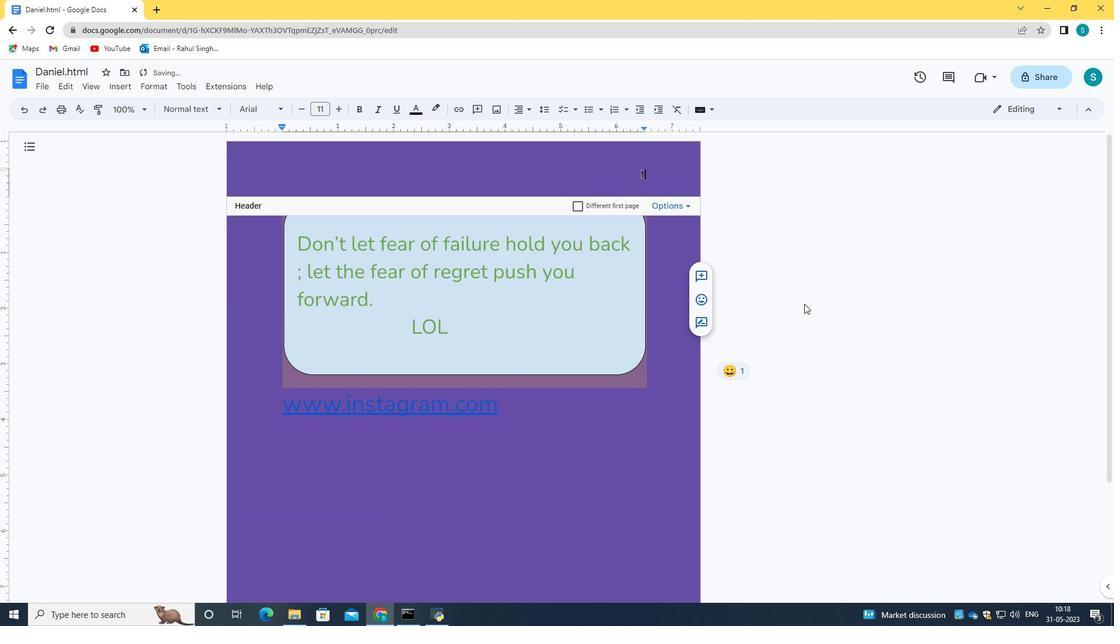 
Action: Mouse moved to (723, 279)
Screenshot: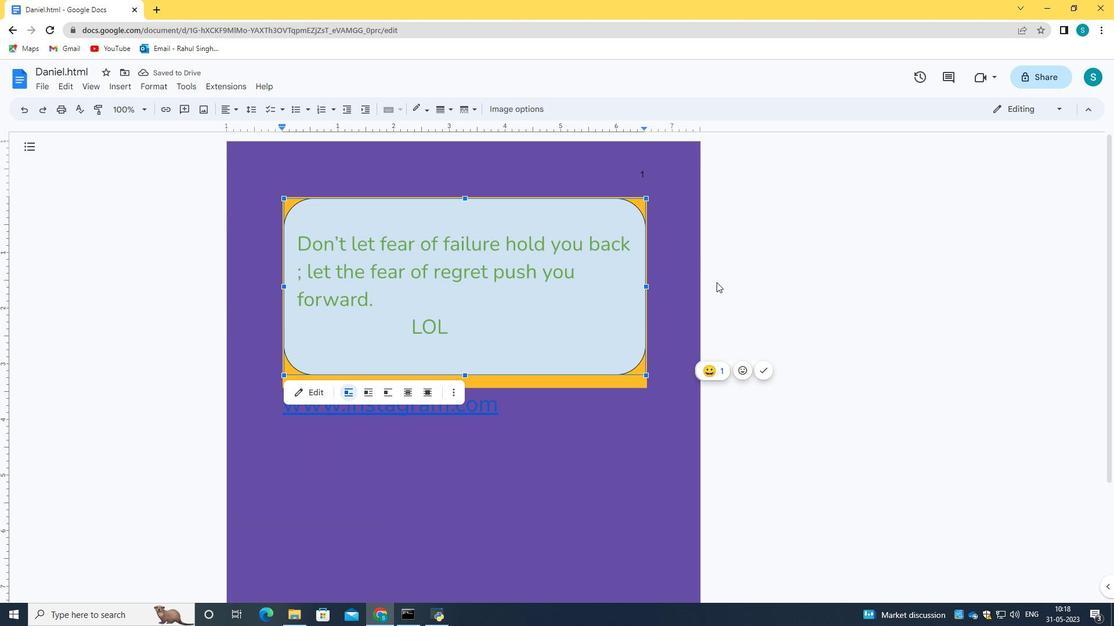 
Action: Mouse pressed left at (723, 279)
Screenshot: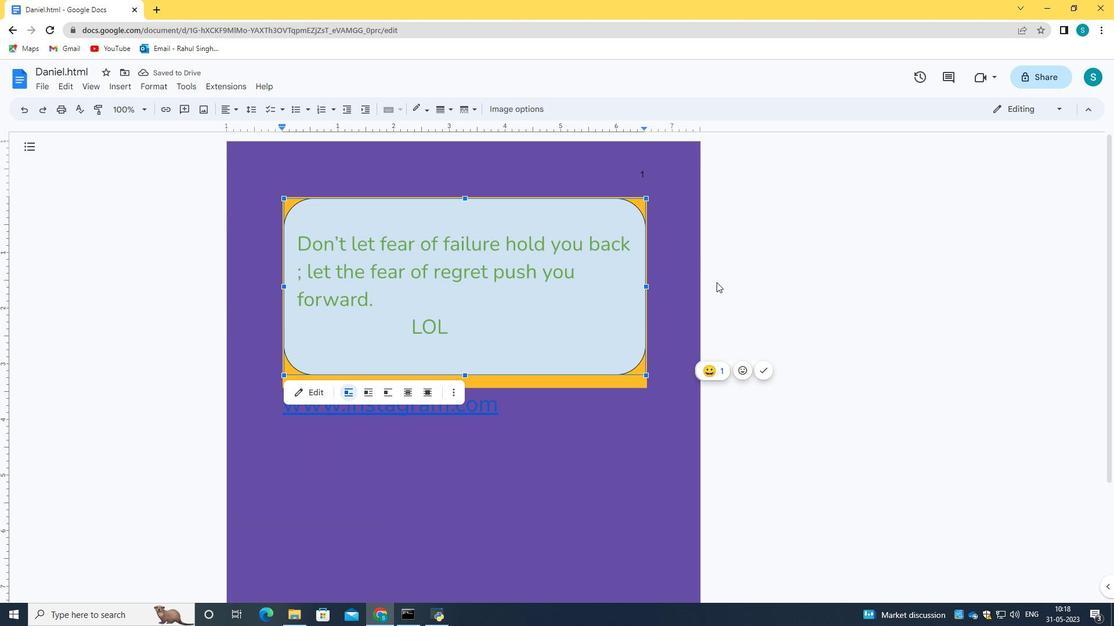 
Action: Mouse moved to (619, 416)
Screenshot: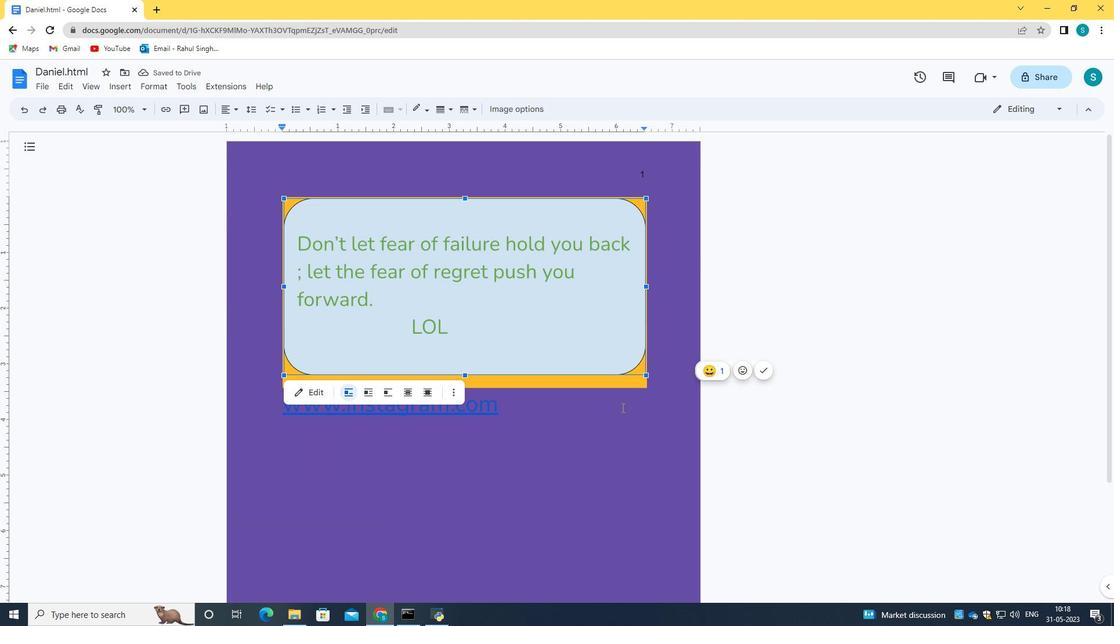 
Action: Mouse pressed left at (619, 416)
Screenshot: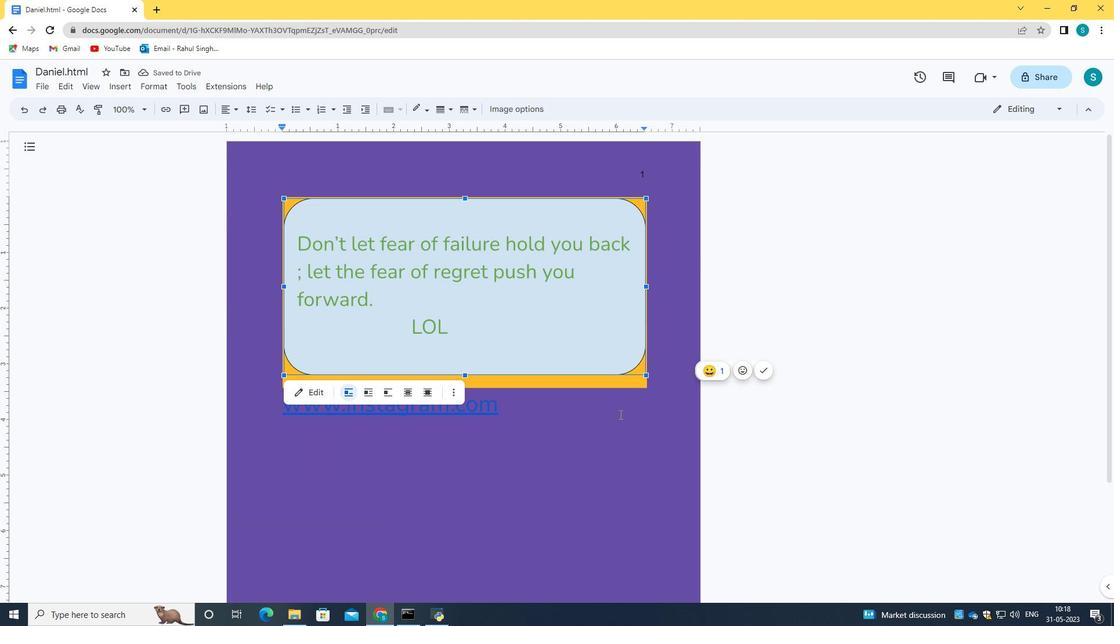 
Action: Mouse moved to (672, 190)
Screenshot: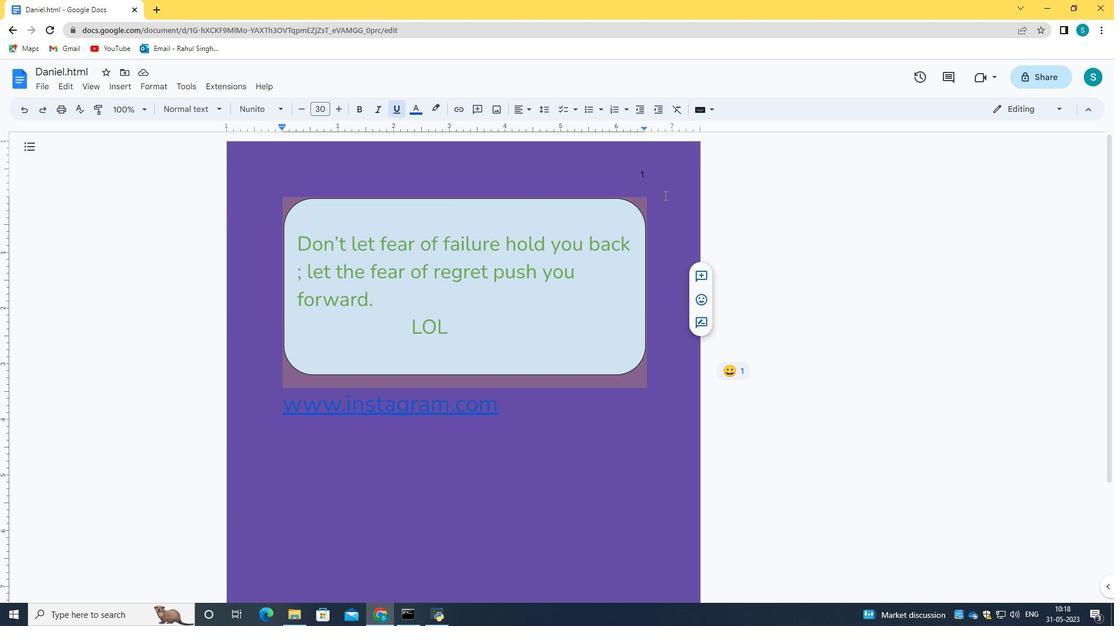 
Action: Mouse scrolled (672, 190) with delta (0, 0)
Screenshot: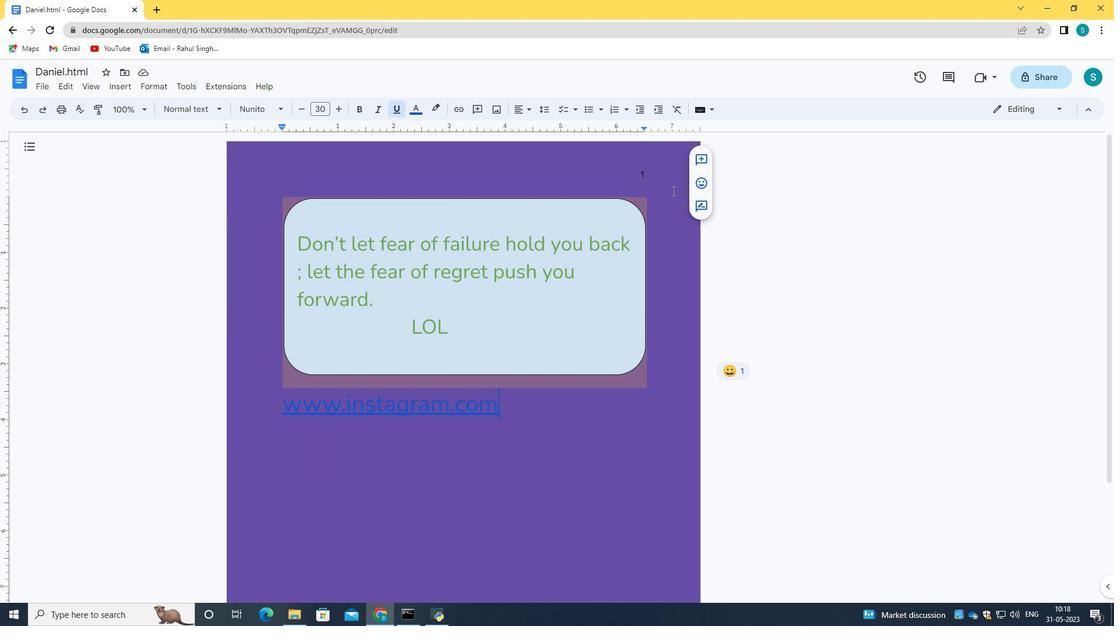 
Action: Mouse scrolled (672, 191) with delta (0, 0)
Screenshot: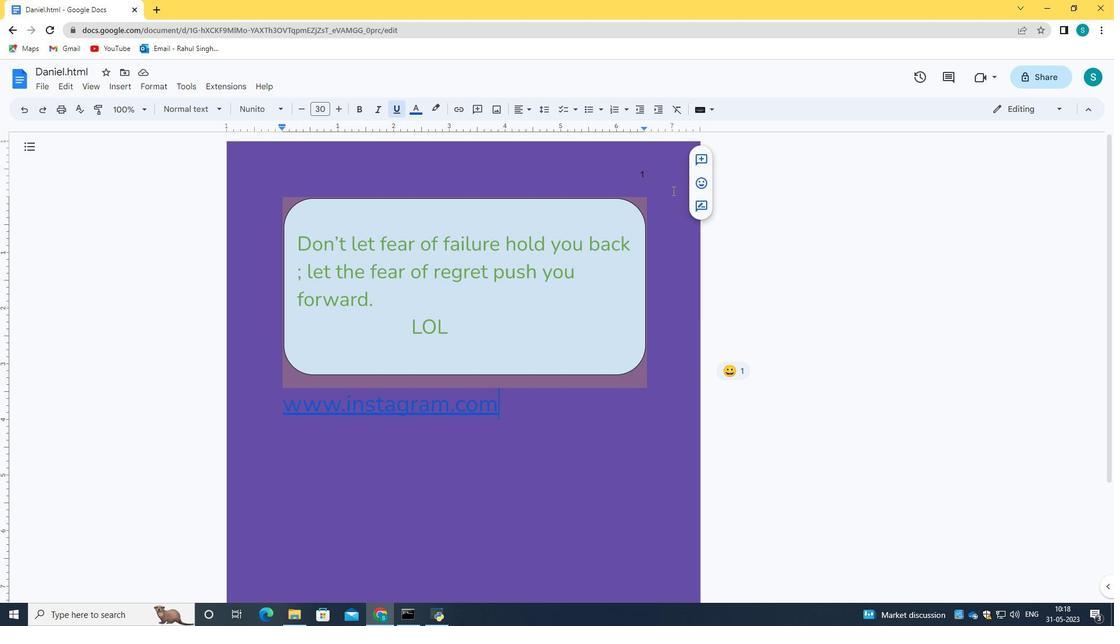 
Action: Mouse scrolled (672, 191) with delta (0, 0)
Screenshot: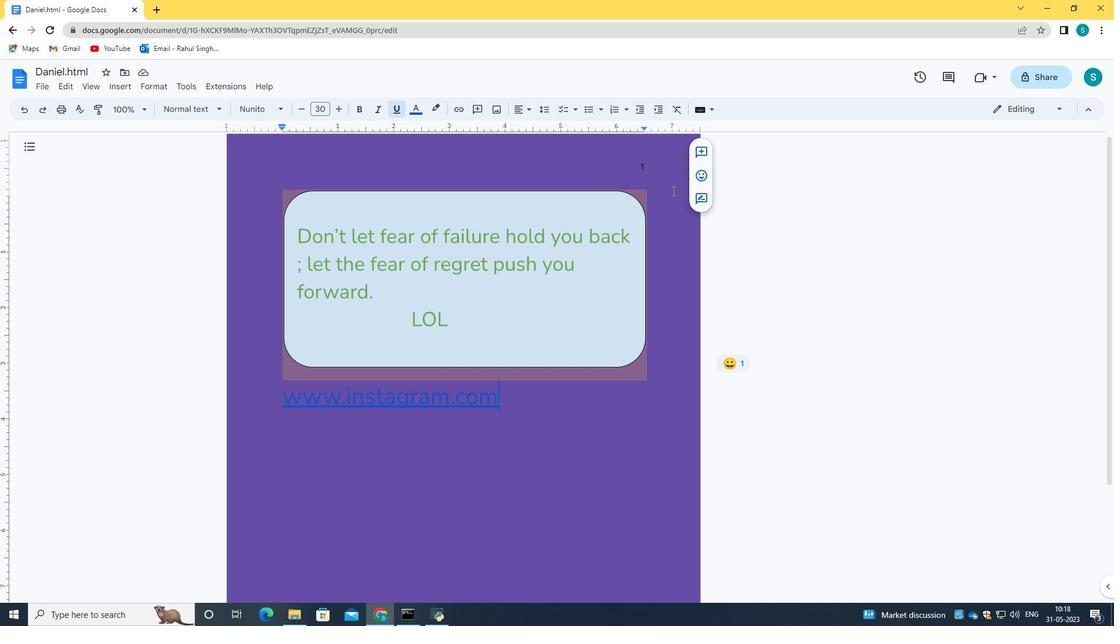 
Action: Mouse moved to (678, 235)
Screenshot: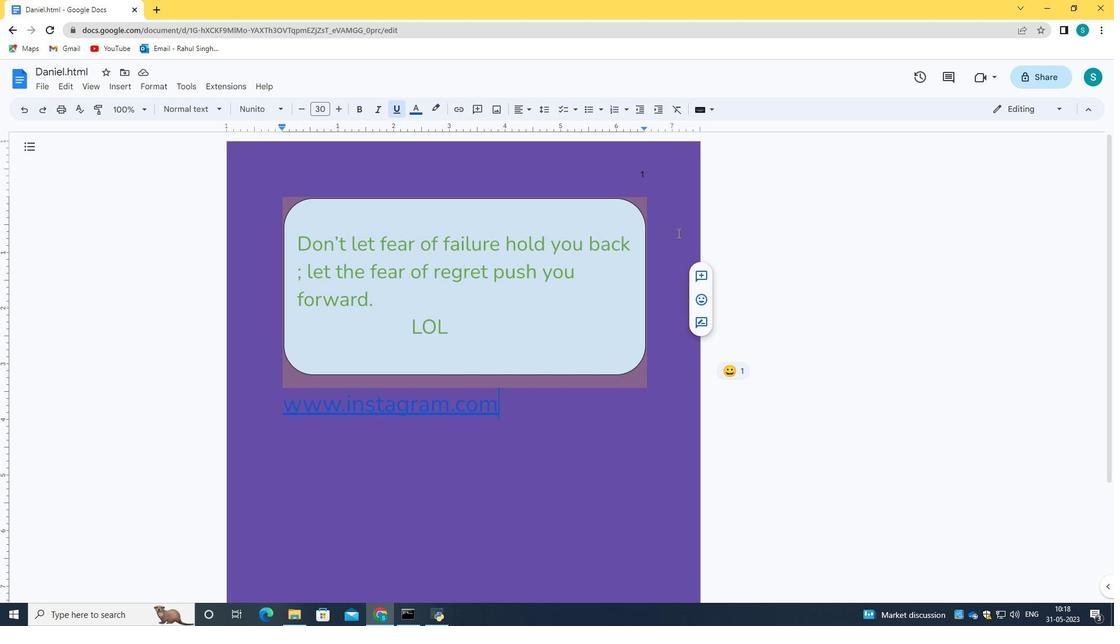 
